 Task: Create new Company, with domain: 'yu.edu' and type: 'Vendor'. Add new contact for this company, with mail Id: 'Samir34Jones@yu.edu', First Name: Samir, Last name:  Jones, Job Title: 'Chief Marketing Officer', Phone Number: '(305) 555-6794'. Change life cycle stage to  Lead and lead status to  In Progress. Logged in from softage.4@softage.net
Action: Mouse moved to (89, 60)
Screenshot: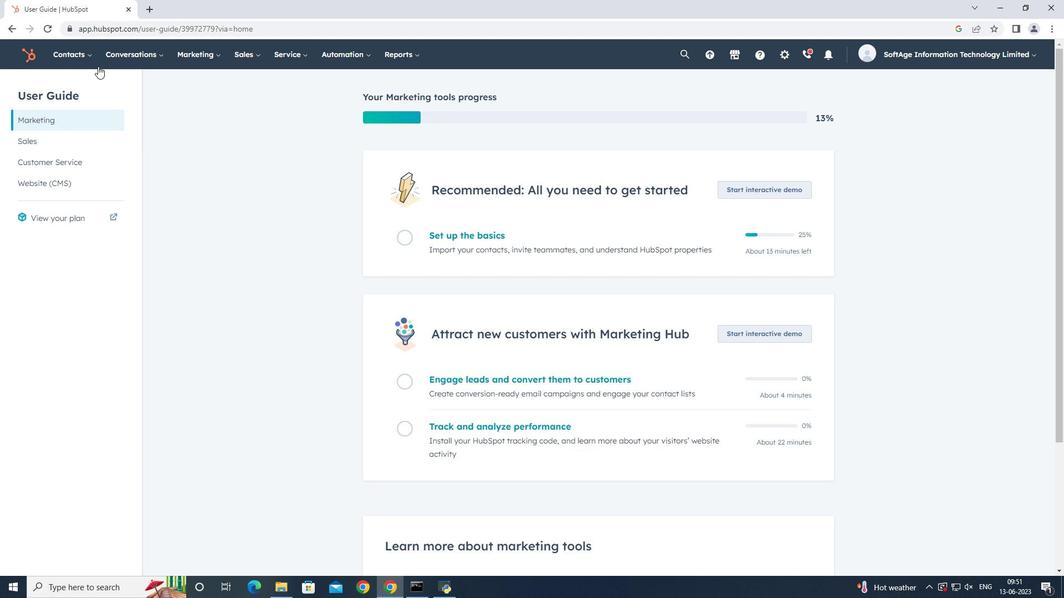 
Action: Mouse pressed left at (89, 60)
Screenshot: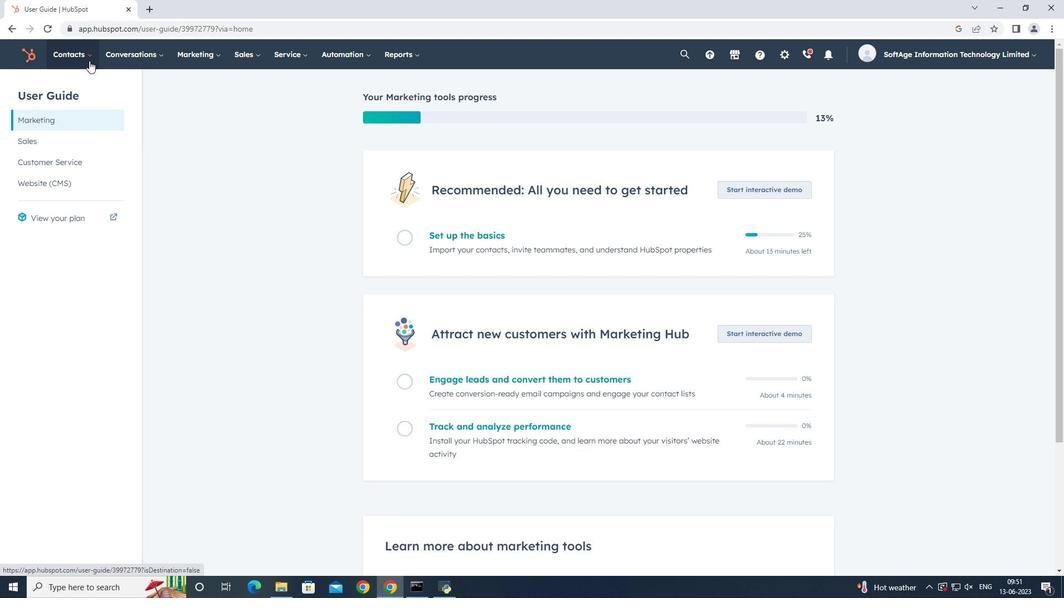 
Action: Mouse moved to (87, 100)
Screenshot: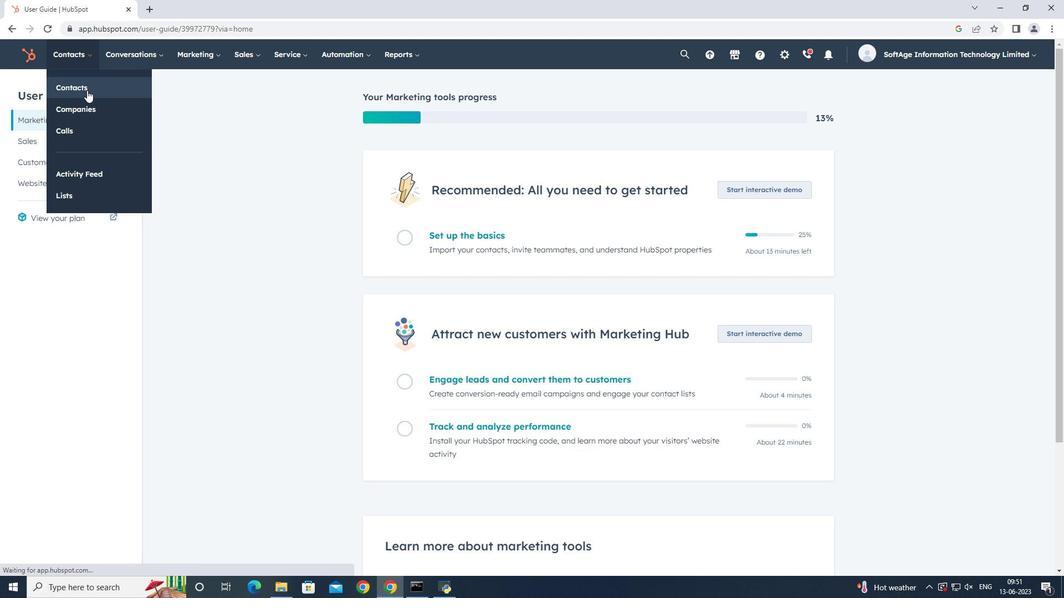 
Action: Mouse pressed left at (87, 100)
Screenshot: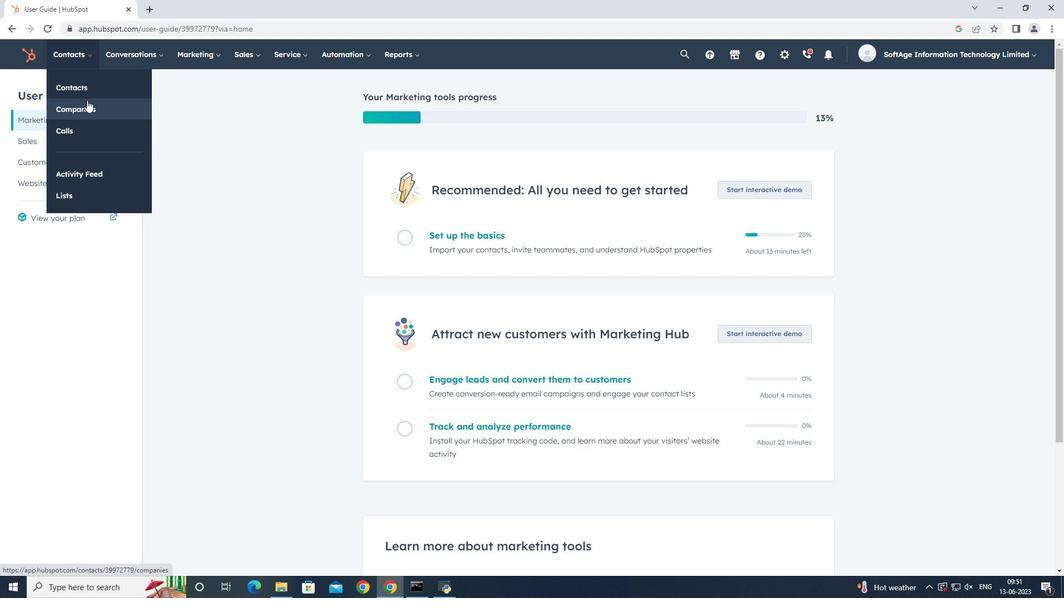 
Action: Mouse moved to (1021, 91)
Screenshot: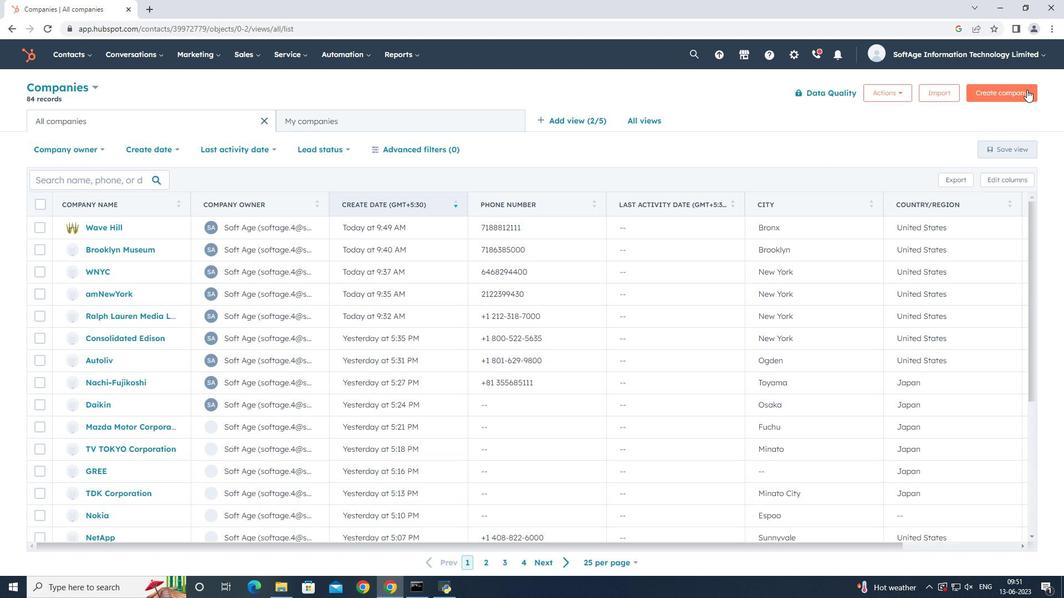 
Action: Mouse pressed left at (1021, 91)
Screenshot: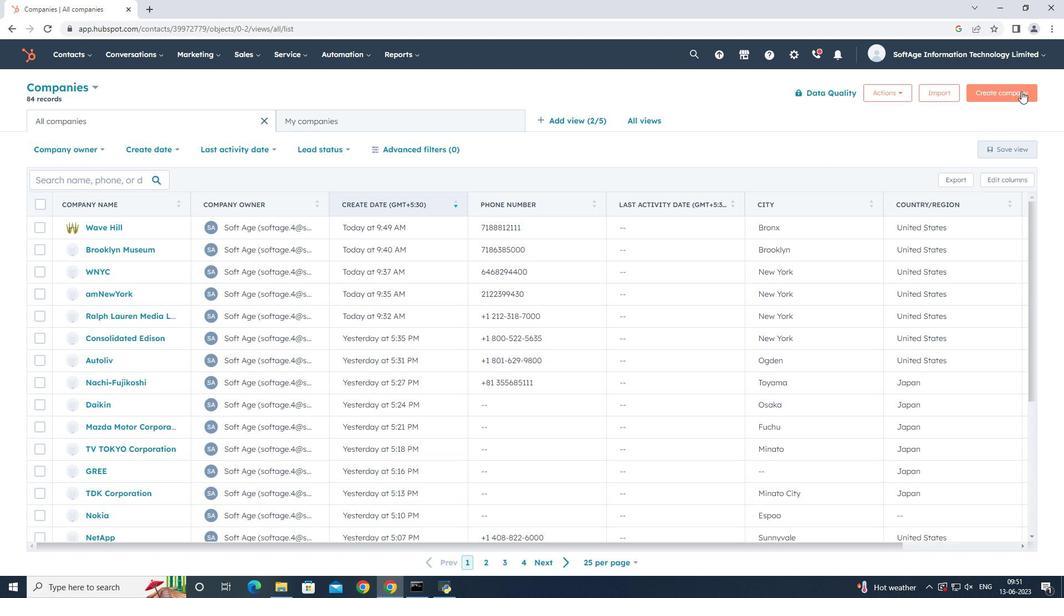 
Action: Mouse moved to (909, 141)
Screenshot: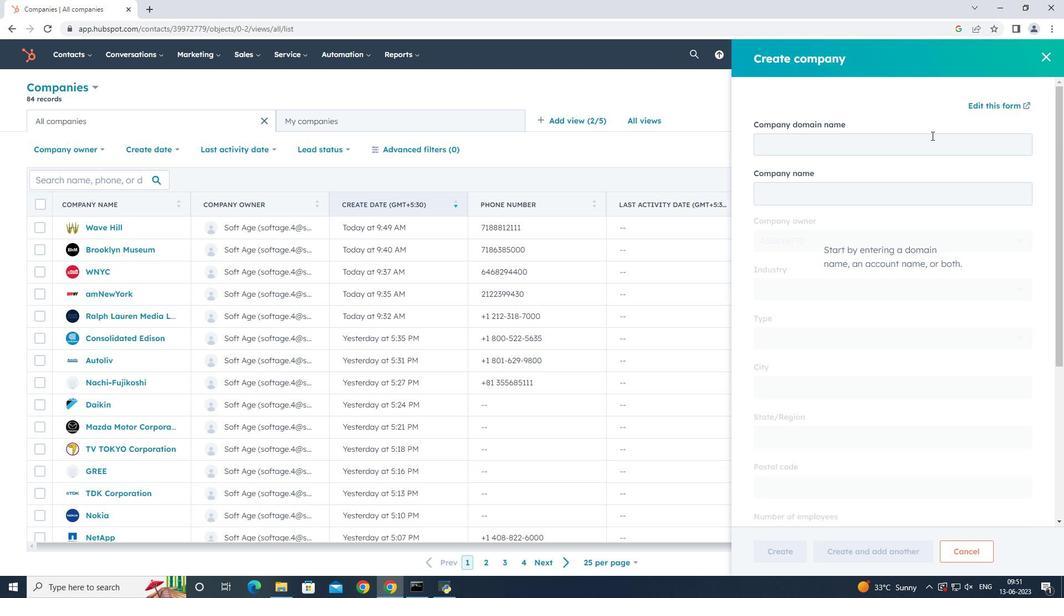 
Action: Mouse pressed left at (909, 141)
Screenshot: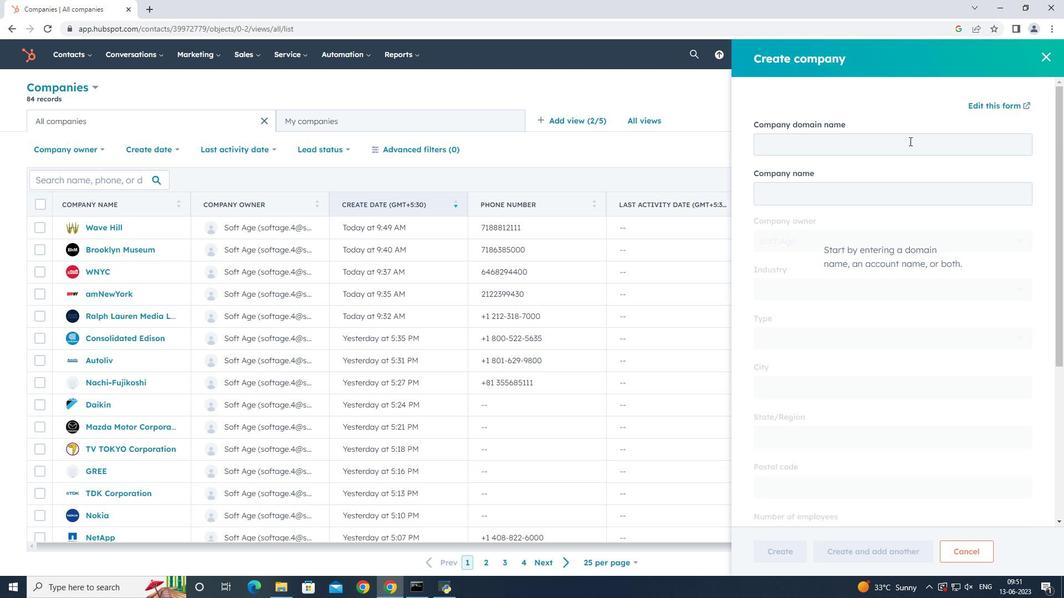 
Action: Key pressed yu.edu
Screenshot: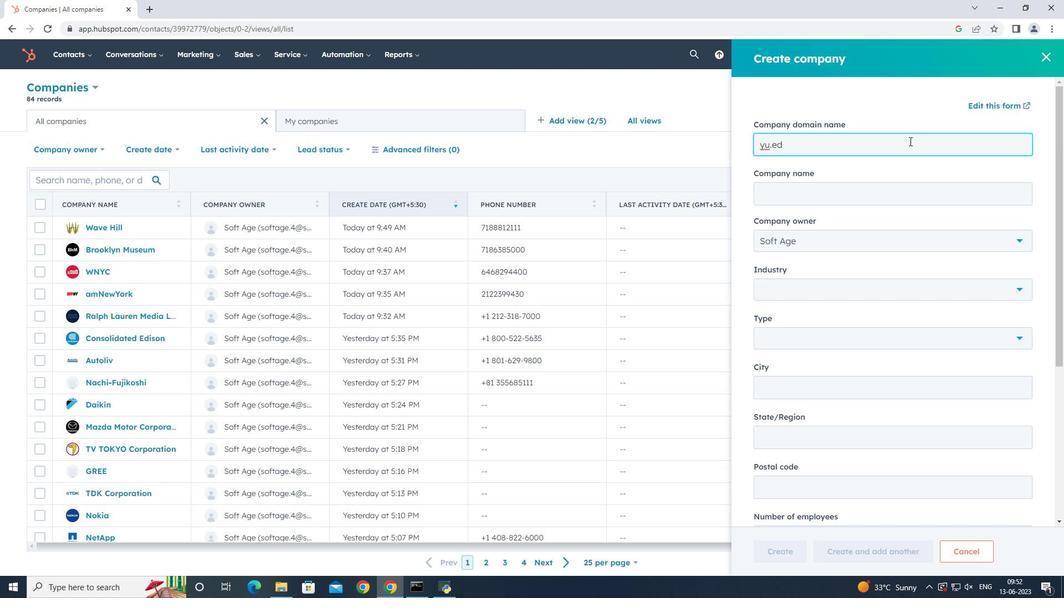 
Action: Mouse moved to (894, 333)
Screenshot: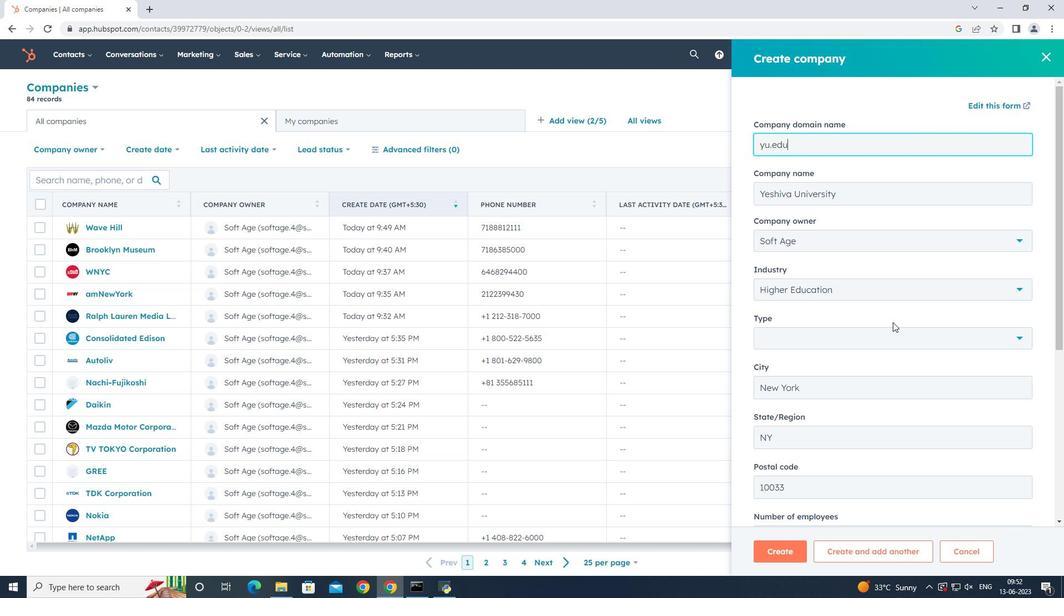 
Action: Mouse pressed left at (894, 333)
Screenshot: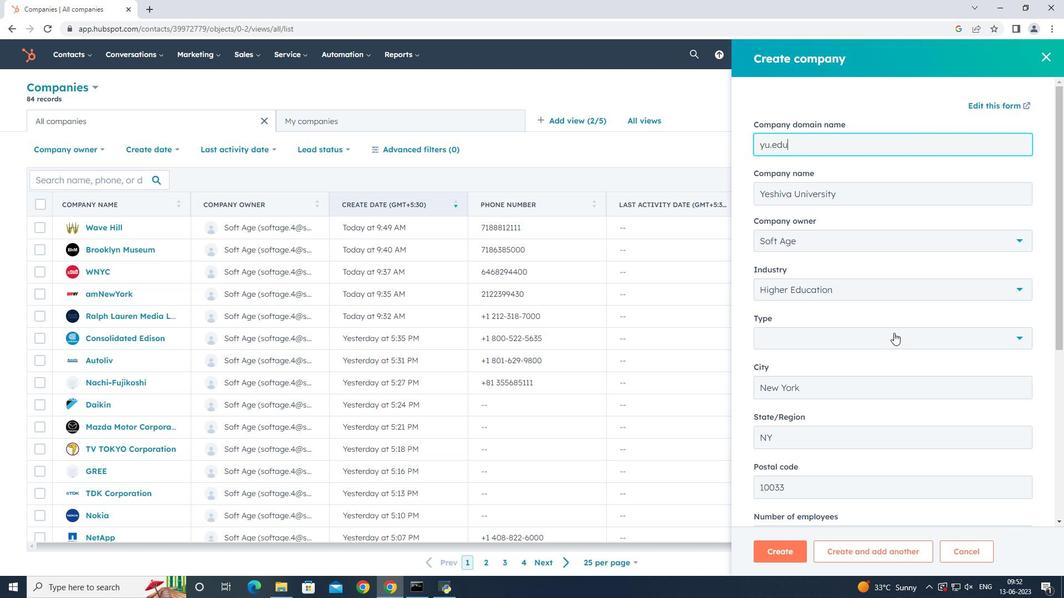 
Action: Mouse moved to (867, 447)
Screenshot: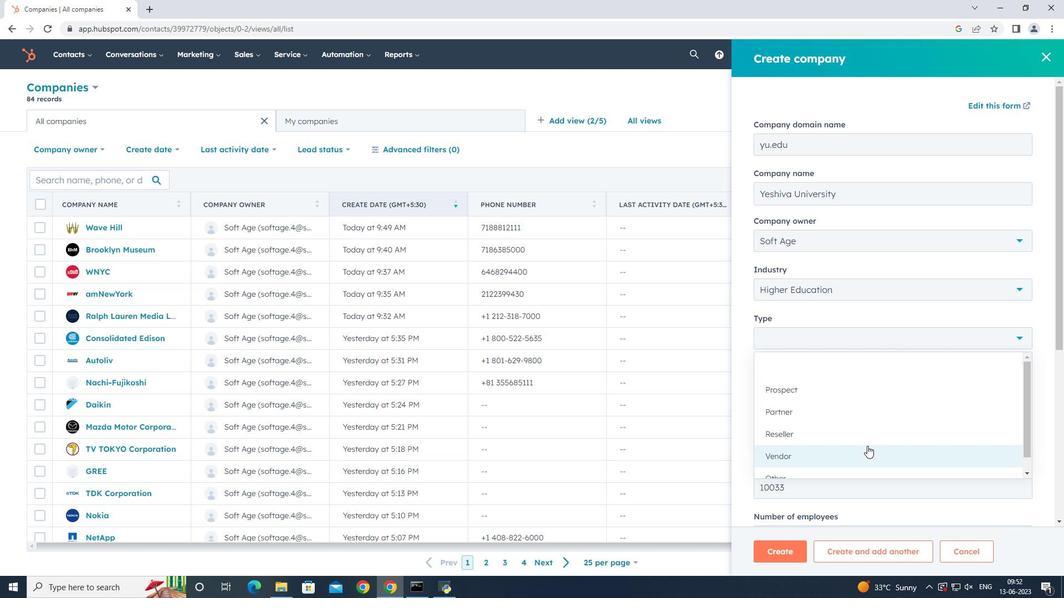 
Action: Mouse pressed left at (867, 447)
Screenshot: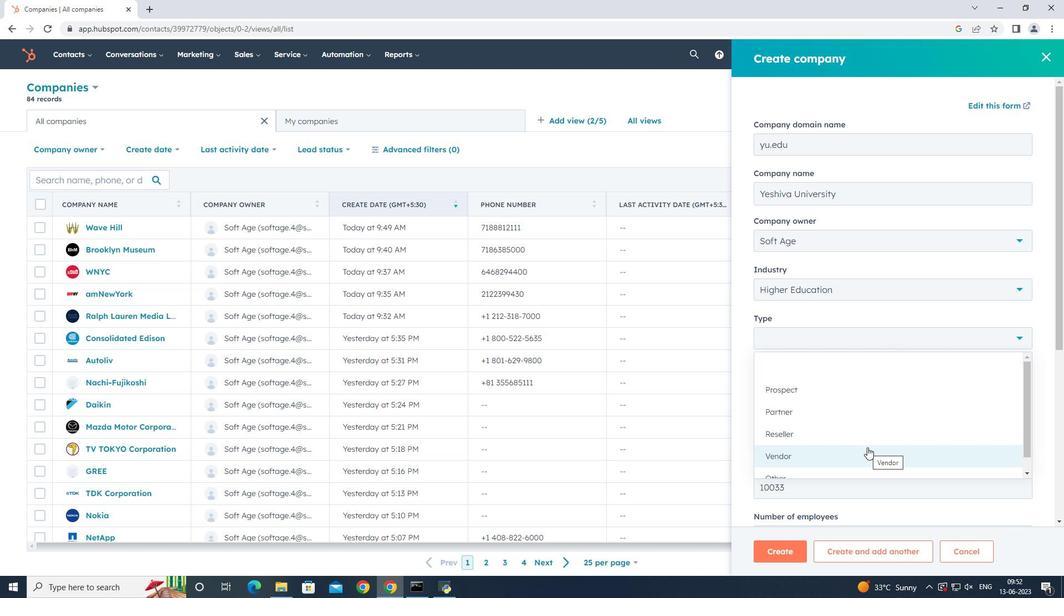 
Action: Mouse scrolled (867, 447) with delta (0, 0)
Screenshot: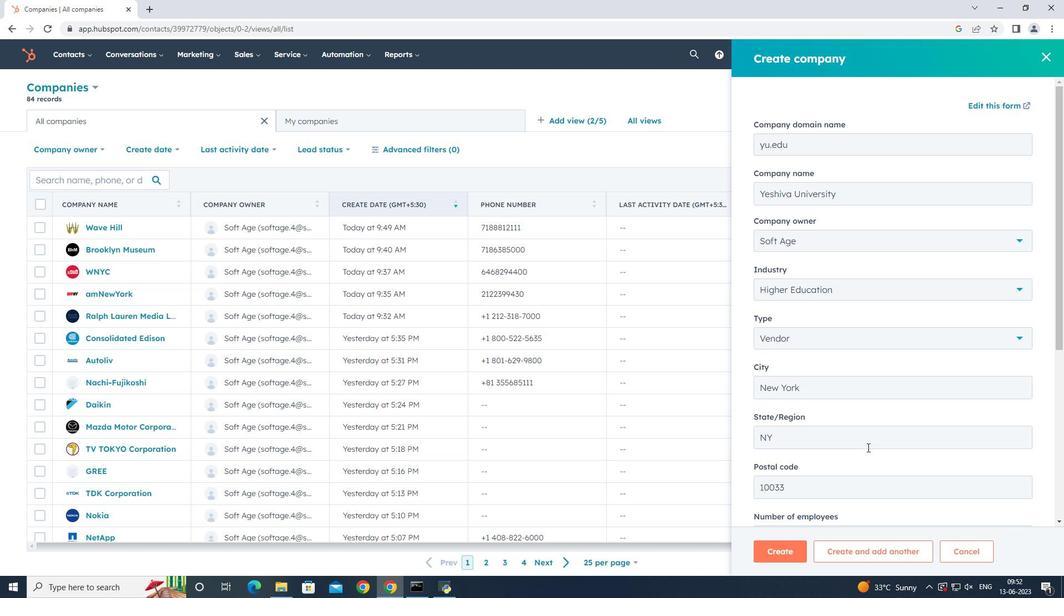 
Action: Mouse scrolled (867, 447) with delta (0, 0)
Screenshot: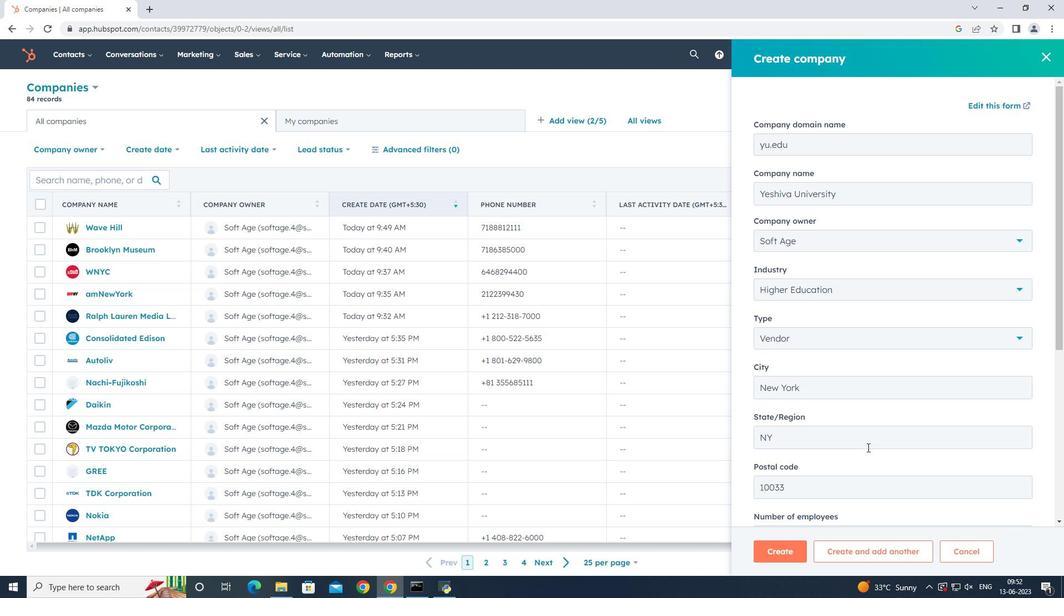 
Action: Mouse scrolled (867, 447) with delta (0, 0)
Screenshot: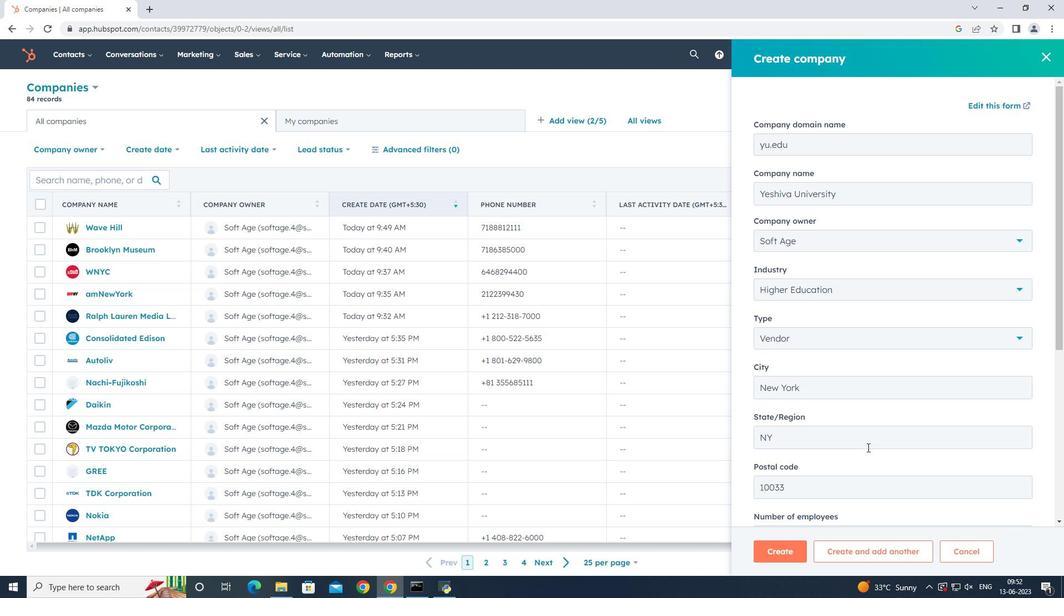 
Action: Mouse scrolled (867, 447) with delta (0, 0)
Screenshot: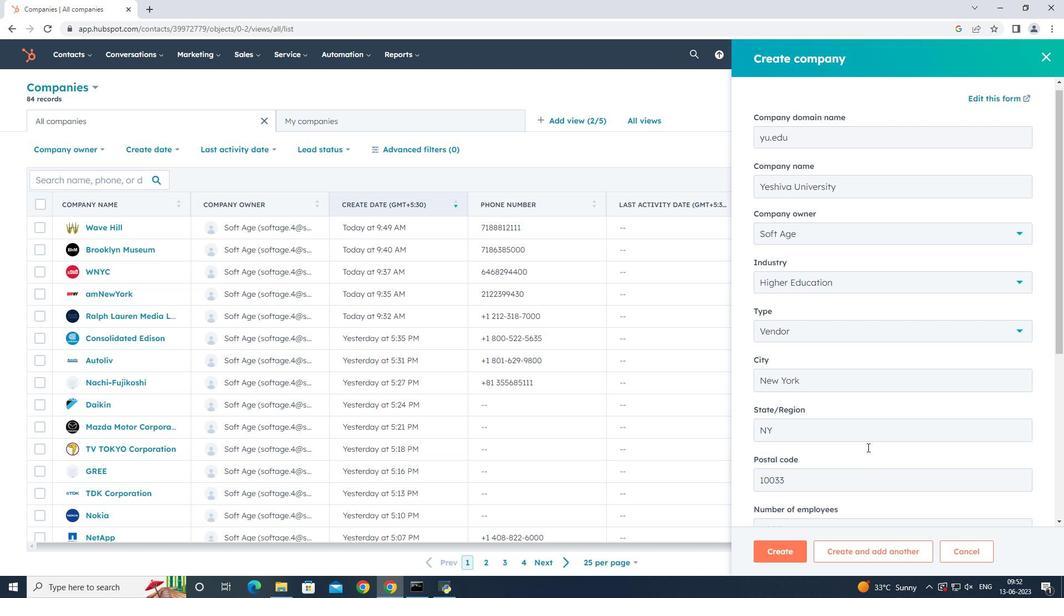 
Action: Mouse scrolled (867, 447) with delta (0, 0)
Screenshot: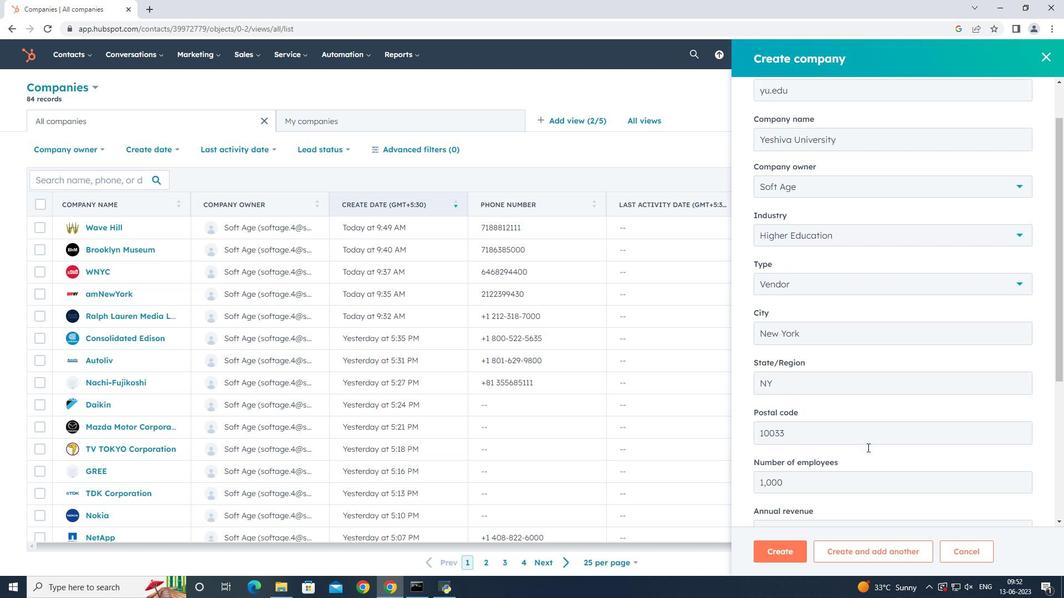 
Action: Mouse scrolled (867, 447) with delta (0, 0)
Screenshot: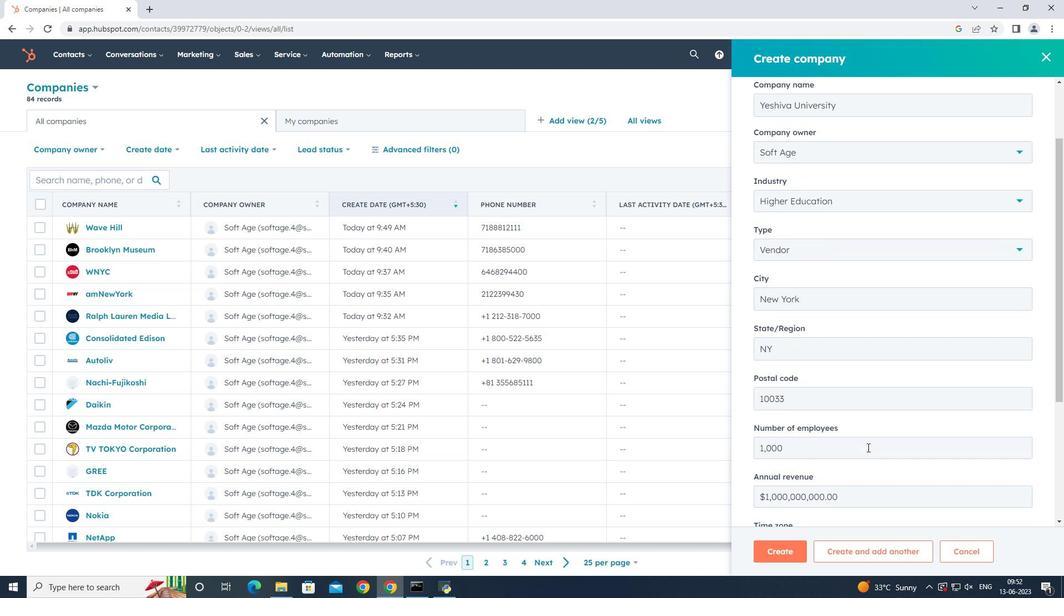 
Action: Mouse scrolled (867, 447) with delta (0, 0)
Screenshot: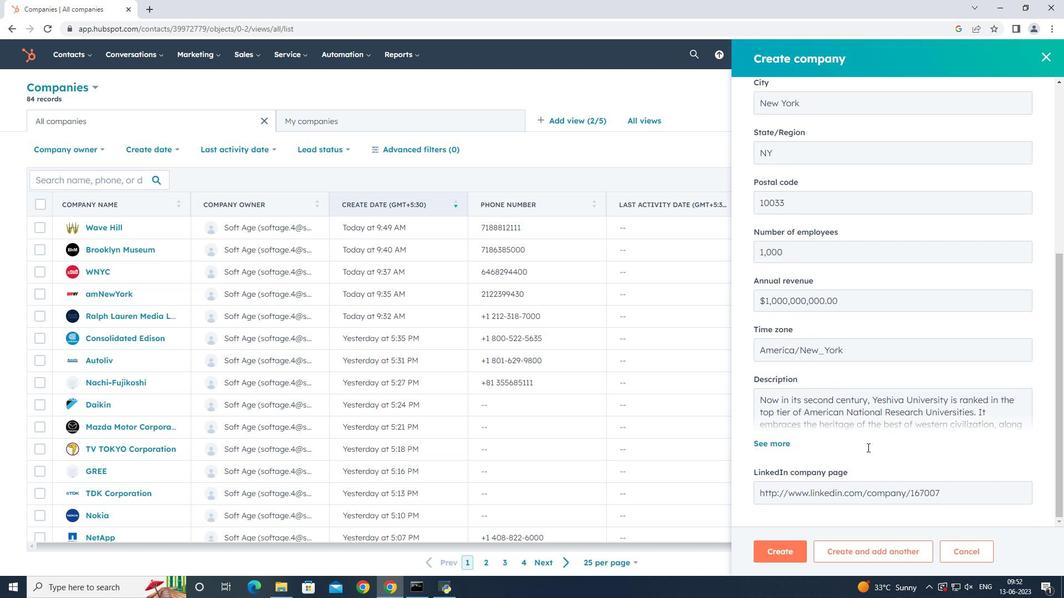 
Action: Mouse scrolled (867, 447) with delta (0, 0)
Screenshot: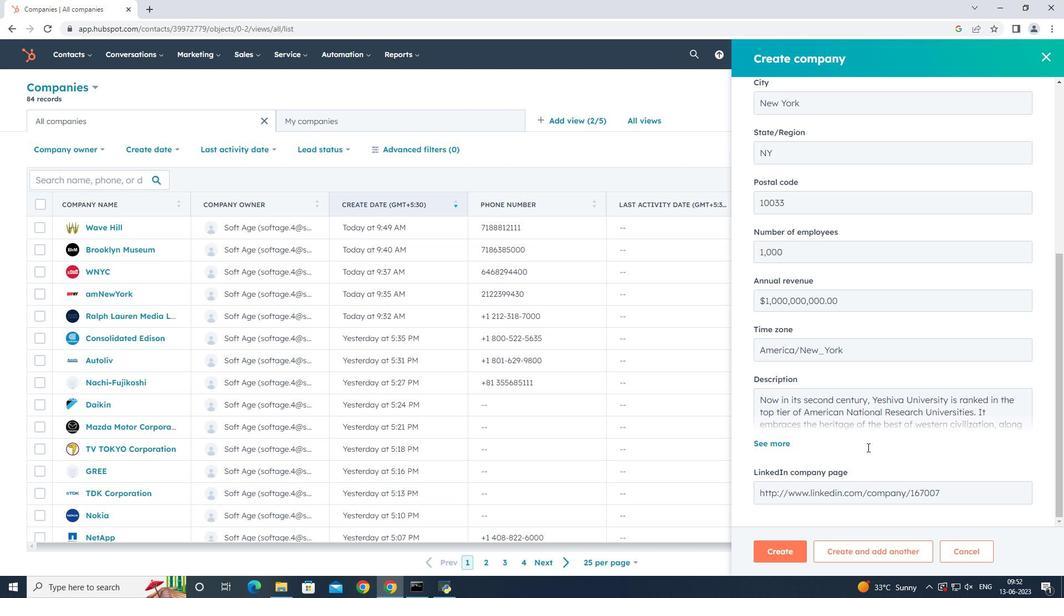 
Action: Mouse moved to (787, 548)
Screenshot: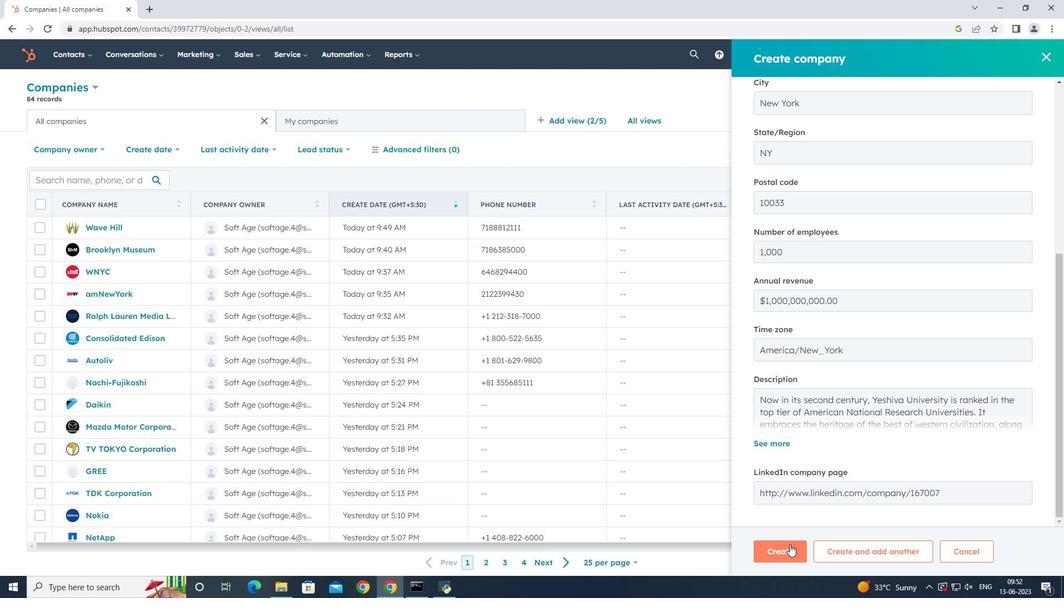 
Action: Mouse pressed left at (787, 548)
Screenshot: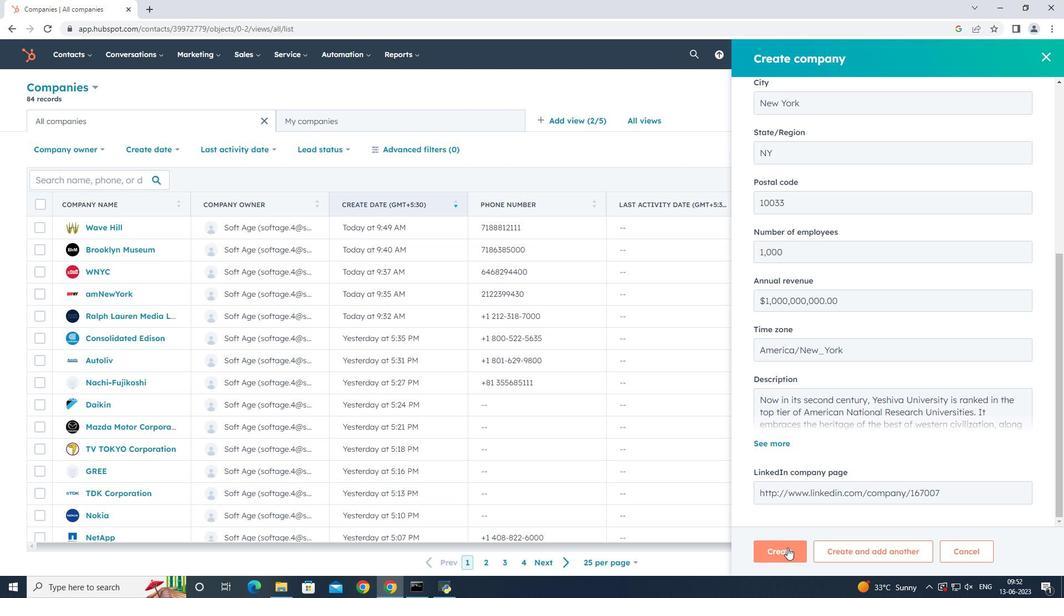 
Action: Mouse moved to (744, 356)
Screenshot: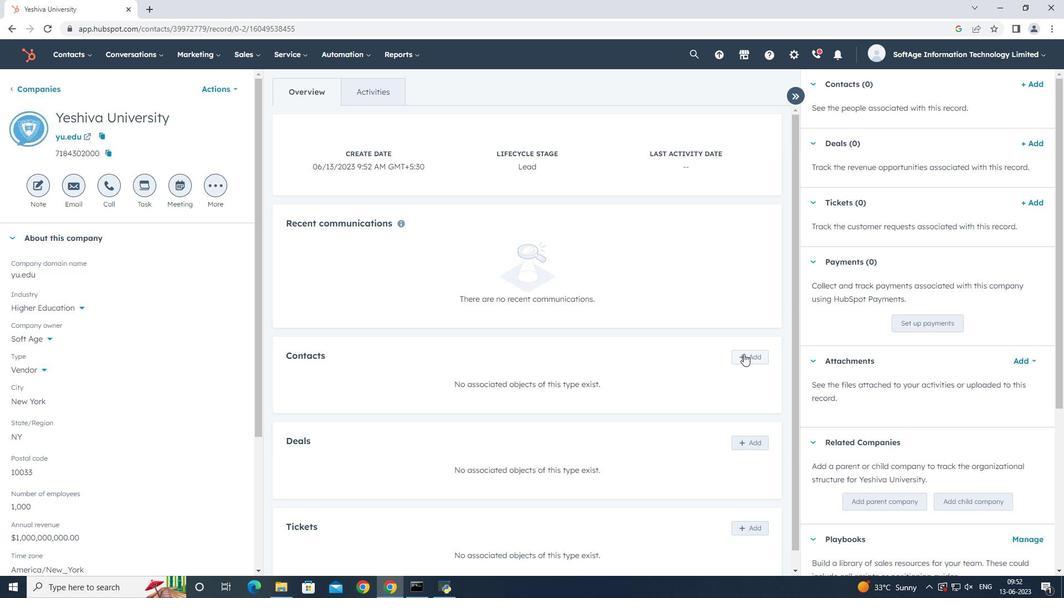
Action: Mouse pressed left at (744, 356)
Screenshot: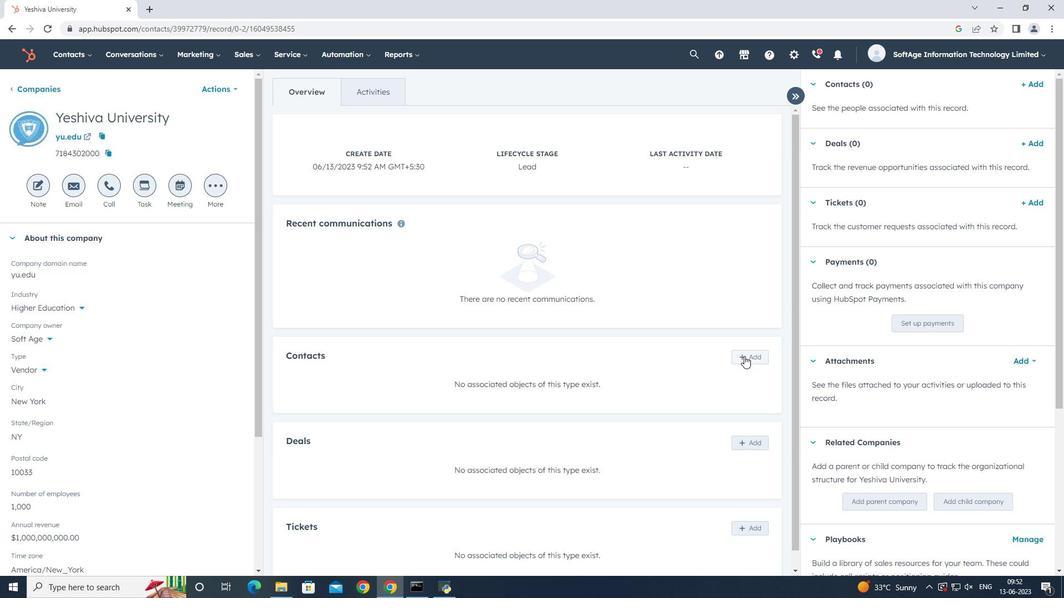 
Action: Mouse moved to (827, 118)
Screenshot: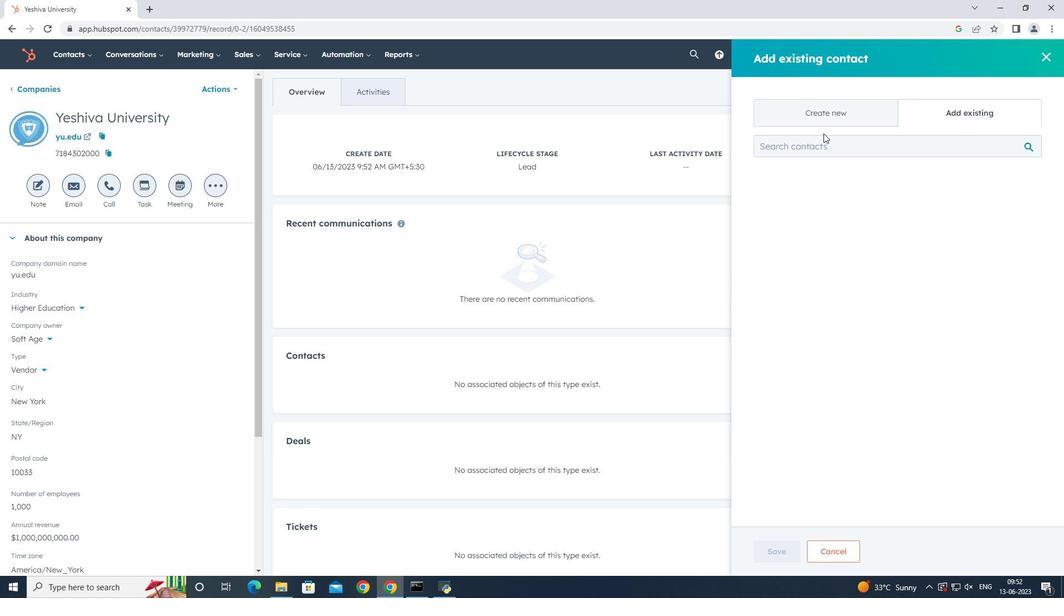 
Action: Mouse pressed left at (827, 118)
Screenshot: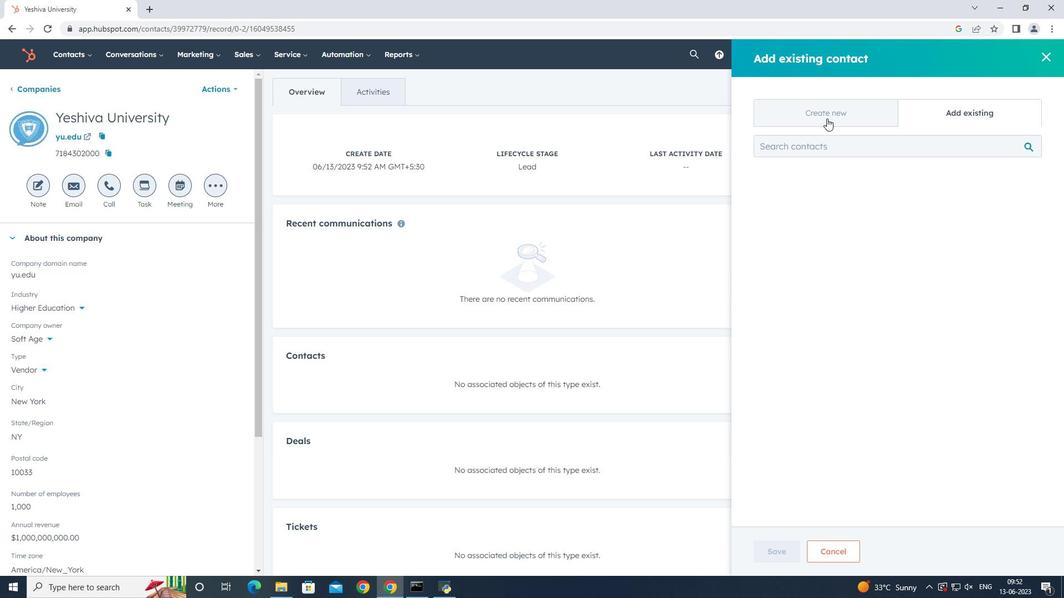 
Action: Mouse moved to (838, 174)
Screenshot: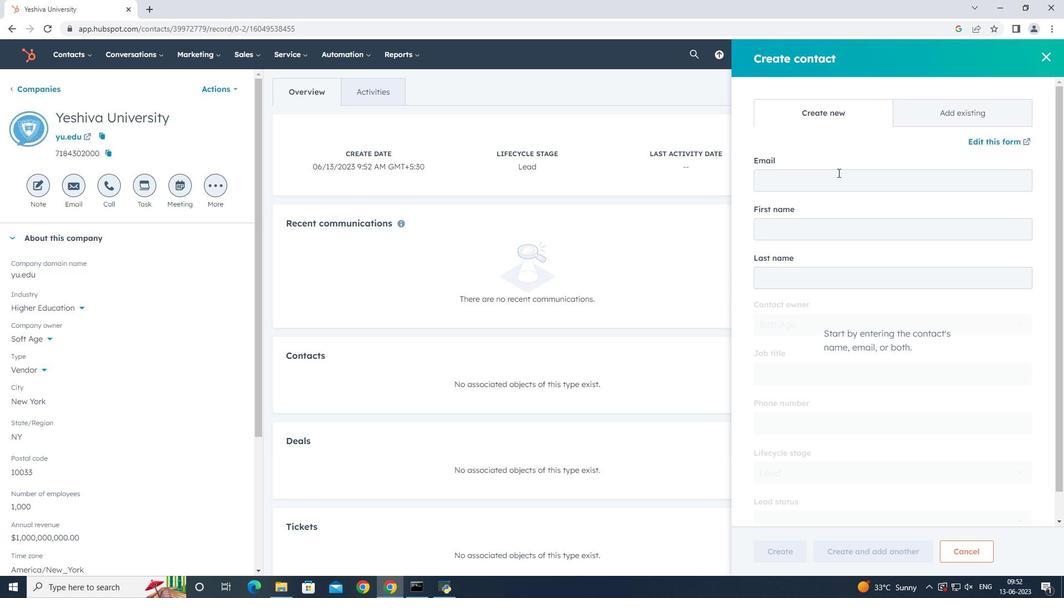 
Action: Mouse pressed left at (838, 174)
Screenshot: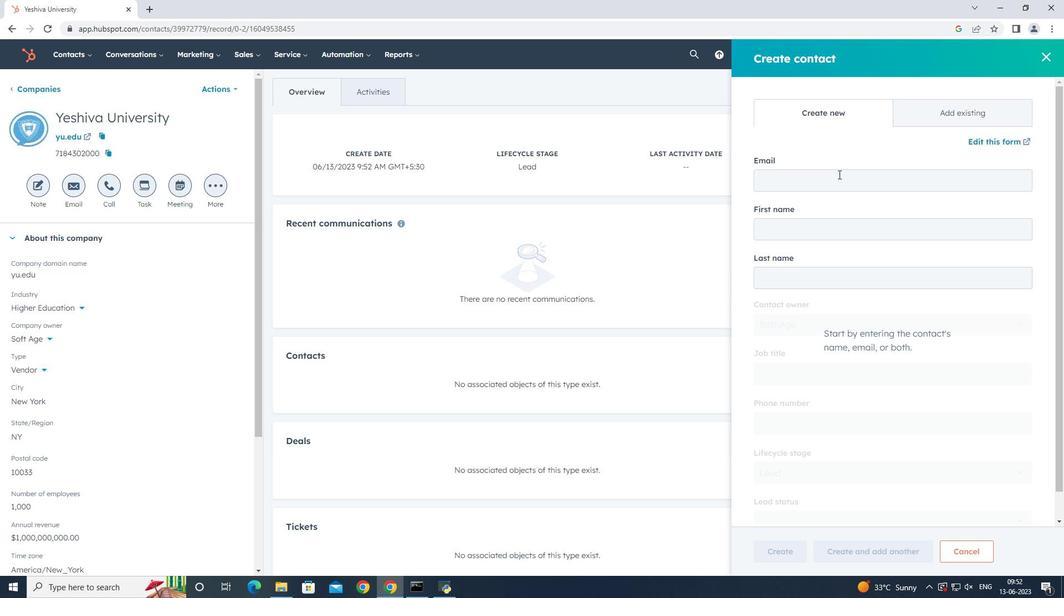 
Action: Key pressed <Key.shift>Samir34<Key.shift_r><Key.shift_r><Key.shift_r><Key.shift_r><Key.shift_r>Jones<Key.shift>@yu.edu
Screenshot: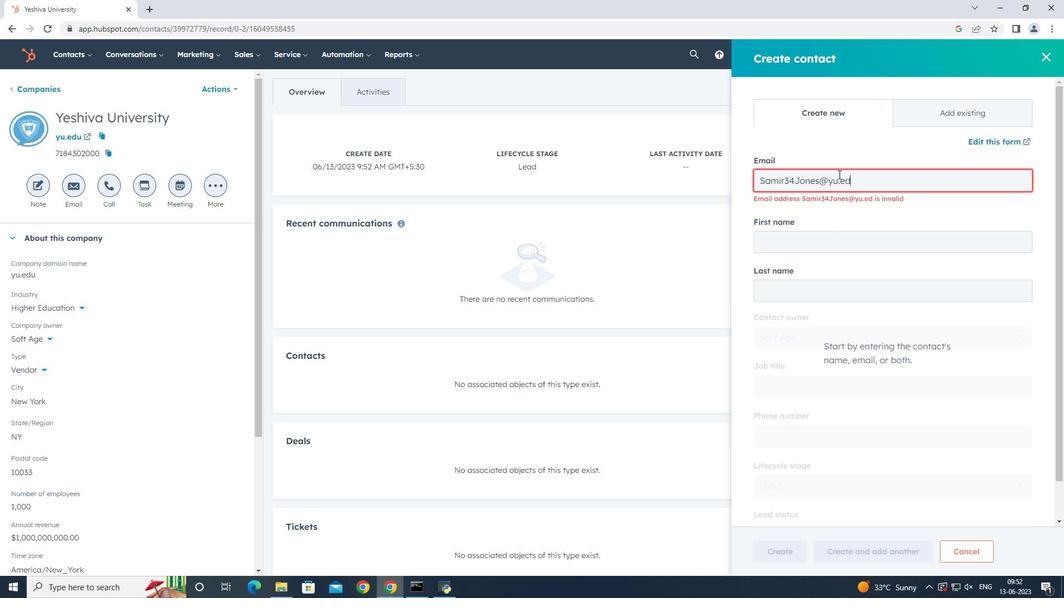 
Action: Mouse moved to (856, 227)
Screenshot: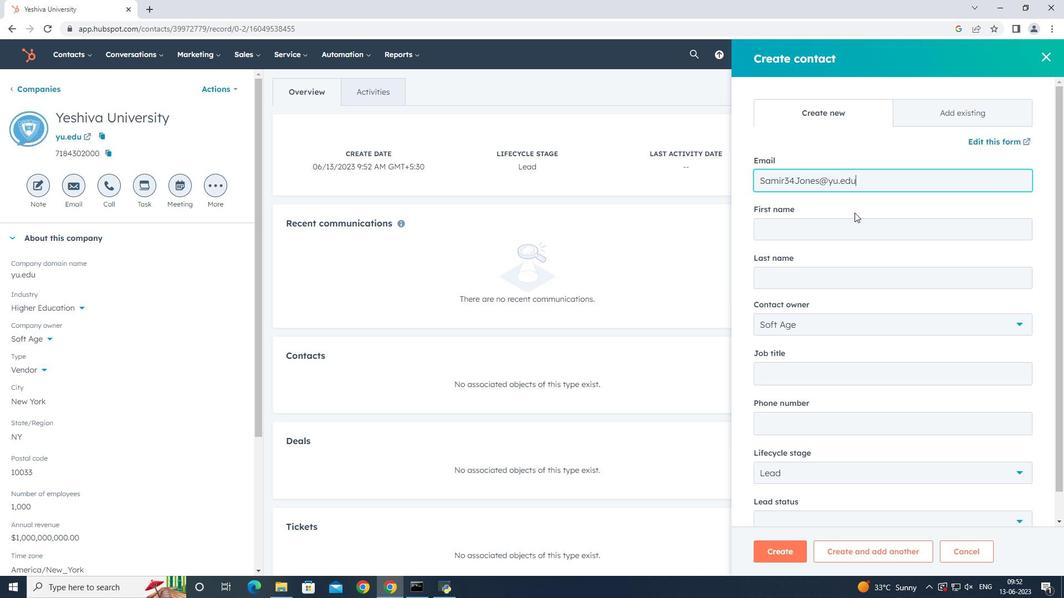 
Action: Mouse pressed left at (856, 227)
Screenshot: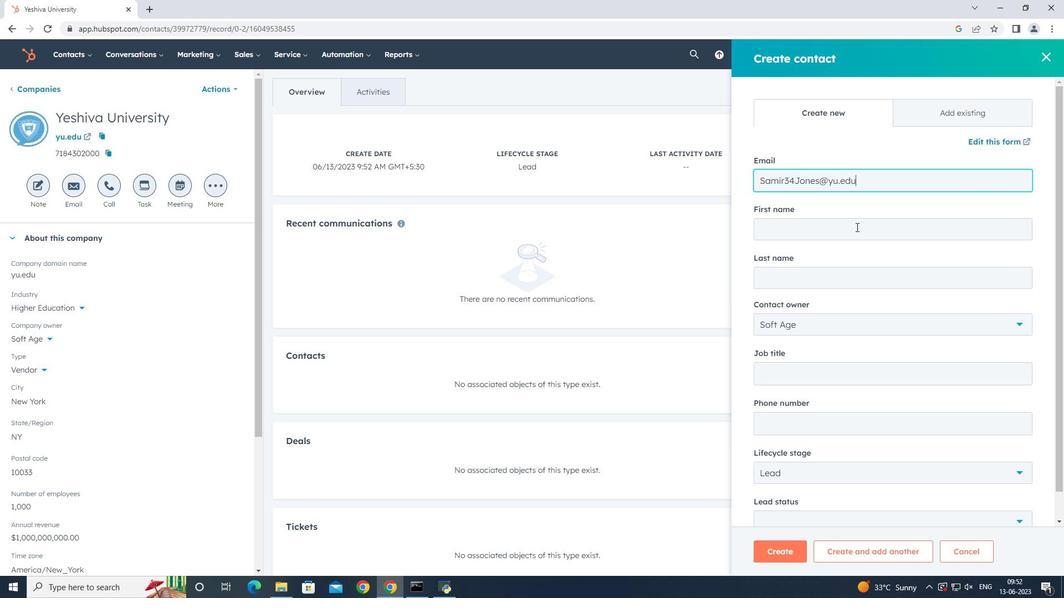 
Action: Key pressed <Key.shift><Key.shift><Key.shift><Key.shift><Key.shift><Key.shift><Key.shift><Key.shift><Key.shift><Key.shift><Key.shift><Key.shift><Key.shift><Key.shift><Key.shift><Key.shift><Key.shift><Key.shift><Key.shift><Key.shift><Key.shift><Key.shift><Key.shift><Key.shift><Key.shift><Key.shift><Key.shift><Key.shift><Key.shift><Key.shift><Key.shift><Key.shift><Key.shift><Key.shift><Key.shift><Key.shift><Key.shift><Key.shift><Key.shift><Key.shift><Key.shift><Key.shift><Key.shift><Key.shift><Key.shift>Samir<Key.tab><Key.shift_r><Key.shift_r><Key.shift_r><Key.shift_r><Key.shift_r><Key.shift_r><Key.shift_r><Key.shift_r><Key.shift_r><Key.shift_r><Key.shift_r><Key.shift_r><Key.shift_r><Key.shift_r><Key.shift_r><Key.shift_r><Key.shift_r><Key.shift_r><Key.shift_r><Key.shift_r><Key.shift_r><Key.shift_r><Key.shift_r><Key.shift_r><Key.shift_r><Key.shift_r><Key.shift_r><Key.shift_r><Key.shift_r><Key.shift_r><Key.shift_r><Key.shift_r><Key.shift_r><Key.shift_r><Key.shift_r><Key.shift_r><Key.shift_r><Key.shift_r><Key.shift_r><Key.shift_r><Key.shift_r><Key.shift_r><Key.shift_r><Key.shift_r><Key.shift_r><Key.shift_r><Key.shift_r><Key.shift_r><Key.shift_r><Key.shift_r><Key.shift_r><Key.shift_r><Key.shift_r><Key.shift_r><Key.shift_r><Key.shift_r><Key.shift_r><Key.shift_r><Key.shift_r><Key.shift_r><Key.shift_r><Key.shift_r><Key.shift_r><Key.shift_r><Key.shift_r><Key.shift_r><Key.shift_r><Key.shift_r><Key.shift_r><Key.shift_r><Key.shift_r>Jones
Screenshot: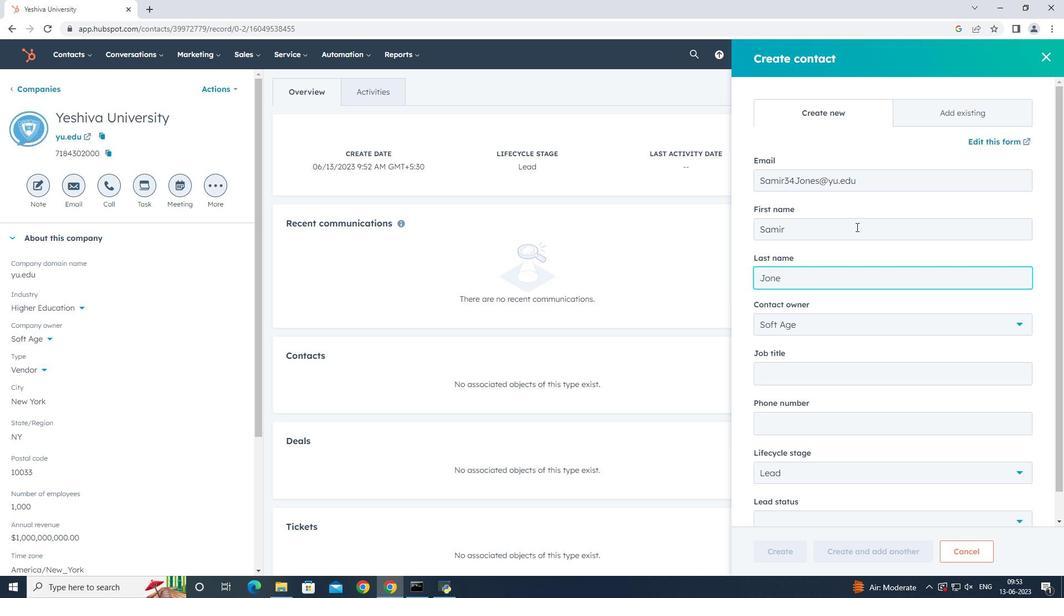 
Action: Mouse moved to (847, 373)
Screenshot: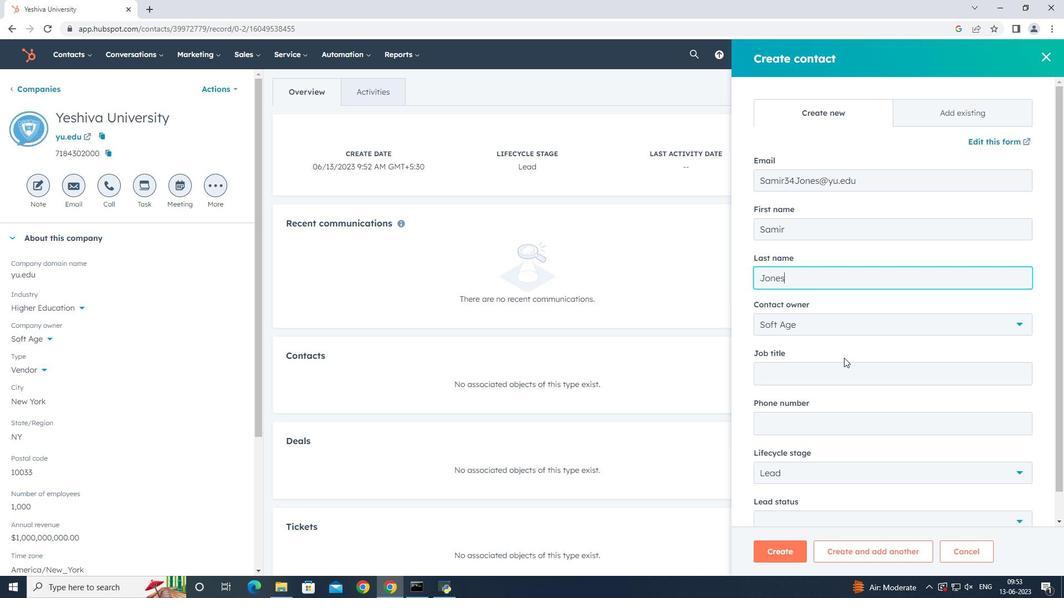 
Action: Mouse pressed left at (847, 373)
Screenshot: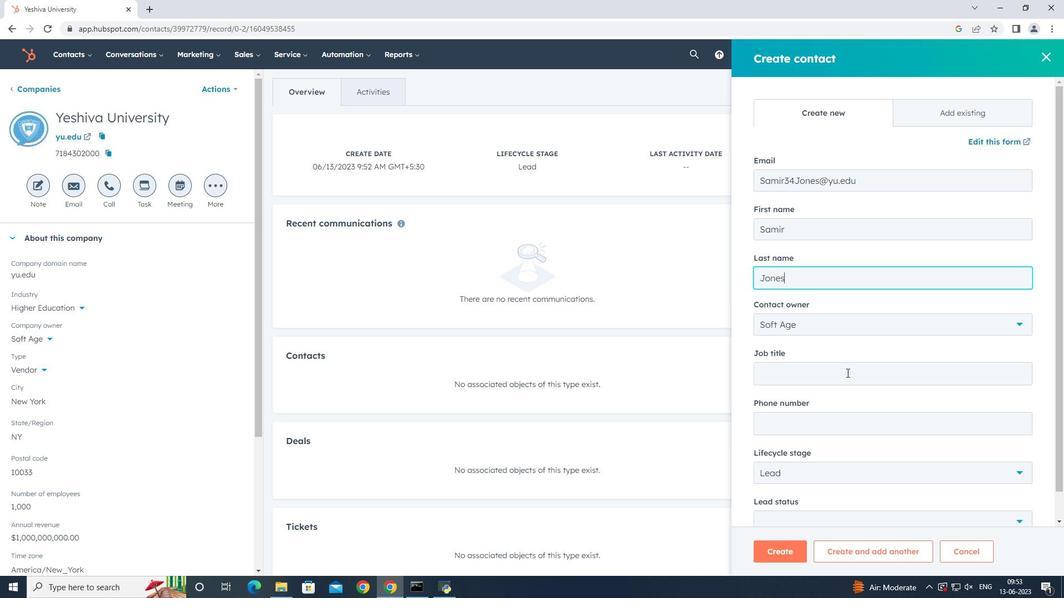 
Action: Key pressed <Key.shift><Key.shift><Key.shift><Key.shift><Key.shift><Key.shift><Key.shift><Key.shift><Key.shift><Key.shift>Chief<Key.space><Key.shift_r><Key.shift_r><Key.shift_r><Key.shift_r><Key.shift_r><Key.shift_r><Key.shift_r><Key.shift_r><Key.shift_r><Key.shift_r><Key.shift_r><Key.shift_r><Key.shift_r><Key.shift_r><Key.shift_r>Marketing<Key.space><Key.shift_r><Key.shift_r><Key.shift_r><Key.shift_r>Officer
Screenshot: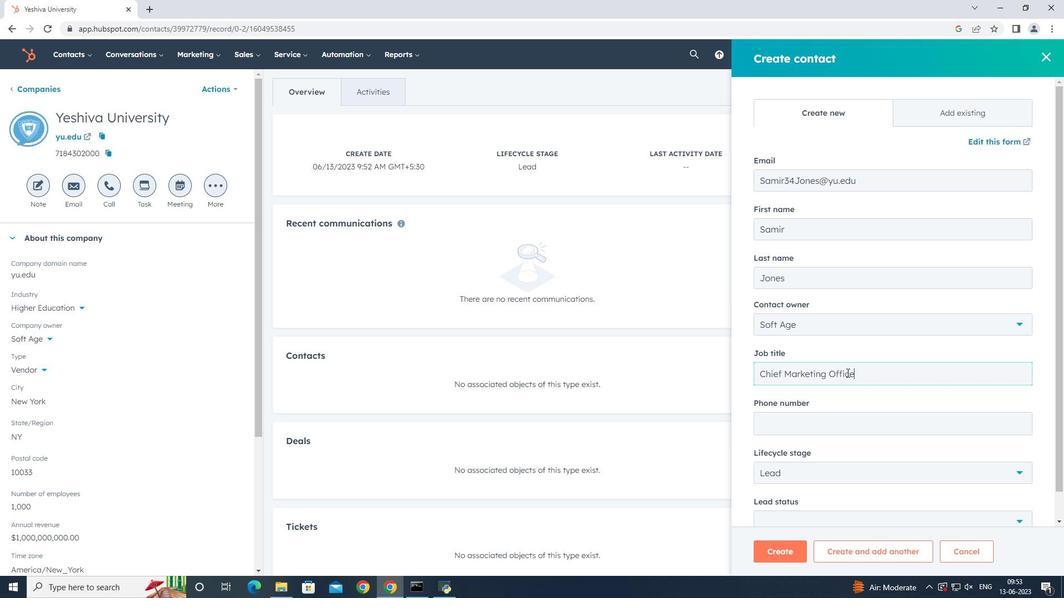 
Action: Mouse moved to (850, 420)
Screenshot: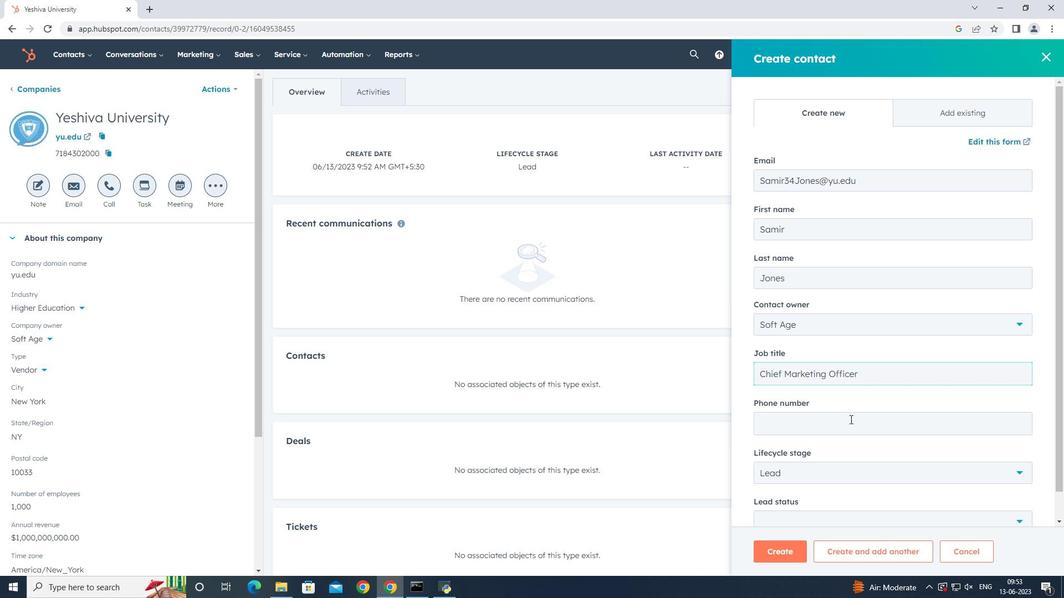 
Action: Mouse pressed left at (850, 420)
Screenshot: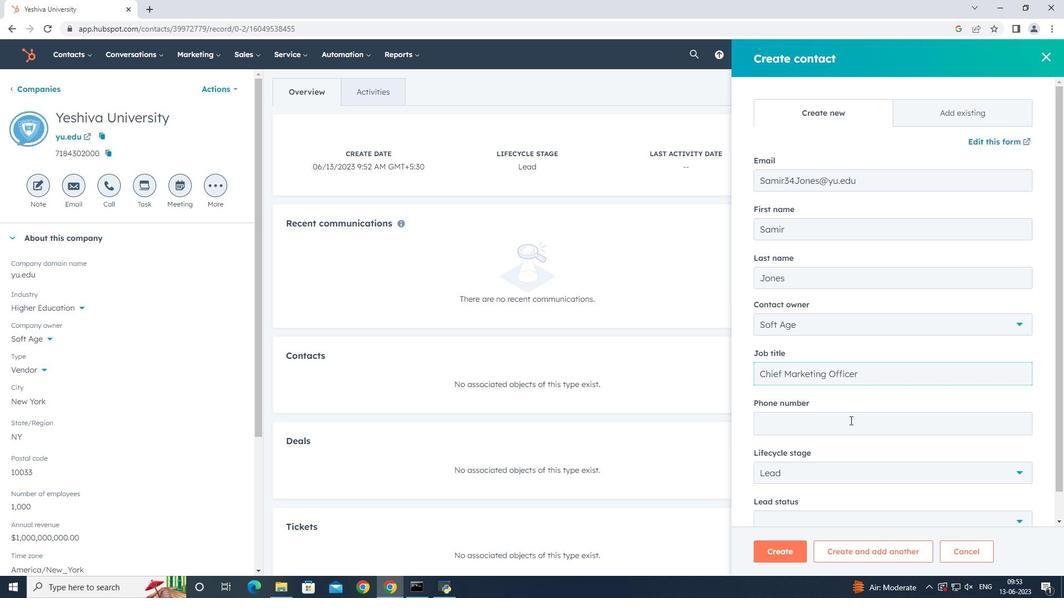 
Action: Mouse moved to (857, 422)
Screenshot: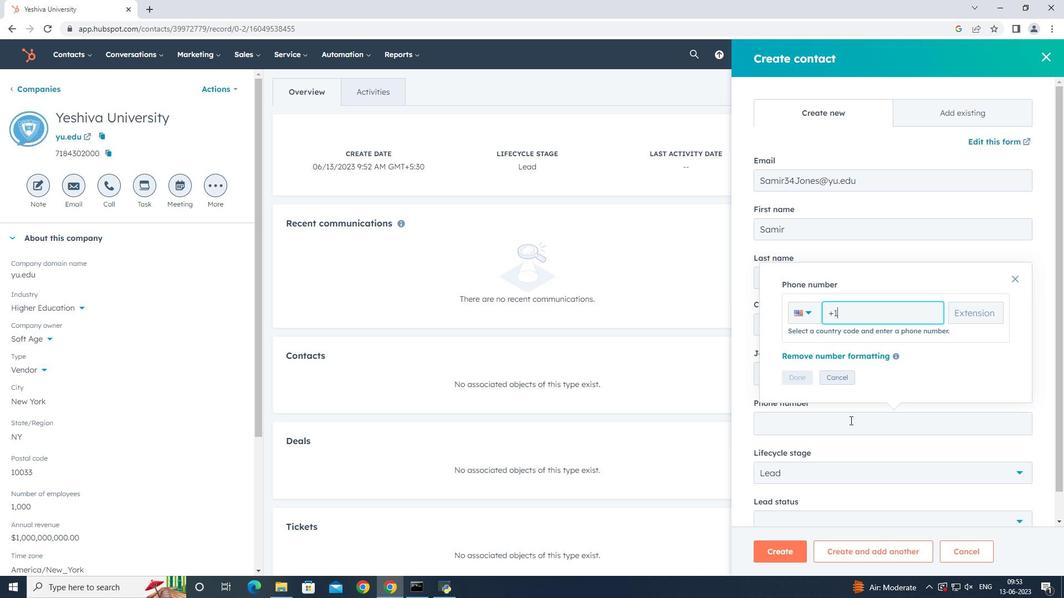 
Action: Key pressed 3055556794
Screenshot: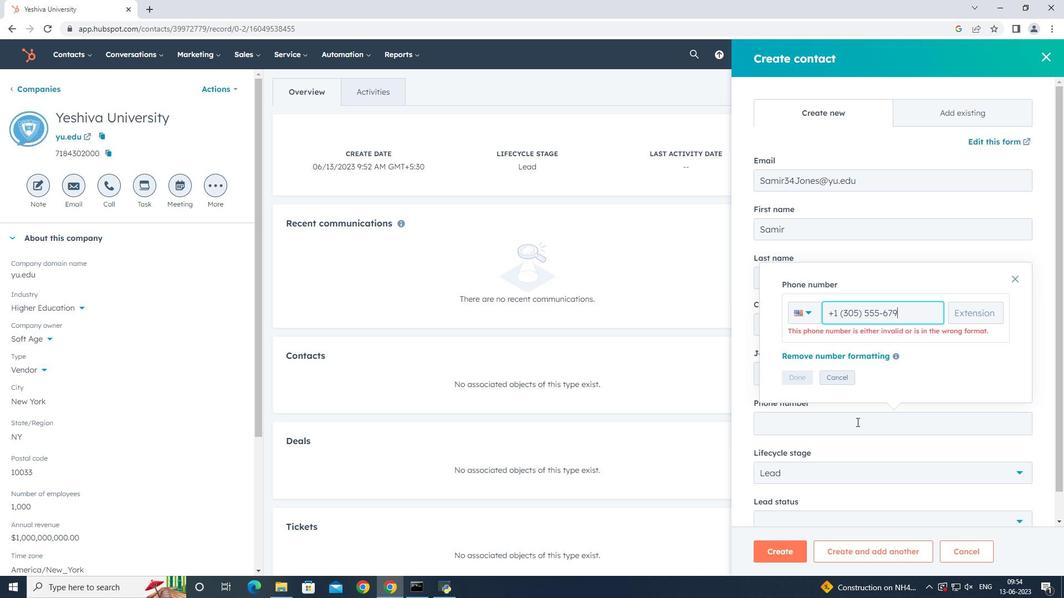 
Action: Mouse moved to (800, 379)
Screenshot: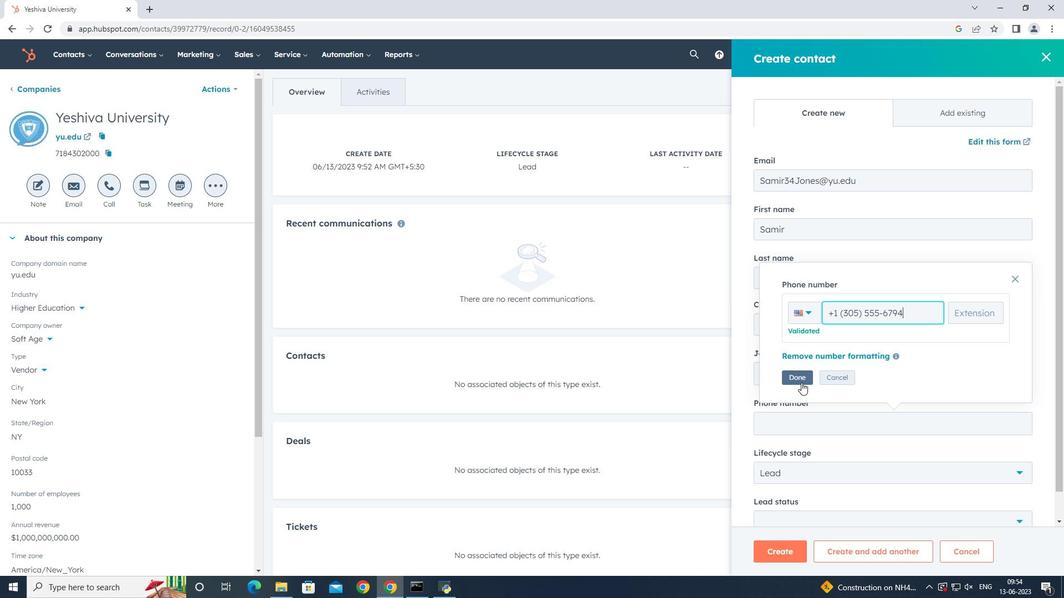 
Action: Mouse pressed left at (800, 379)
Screenshot: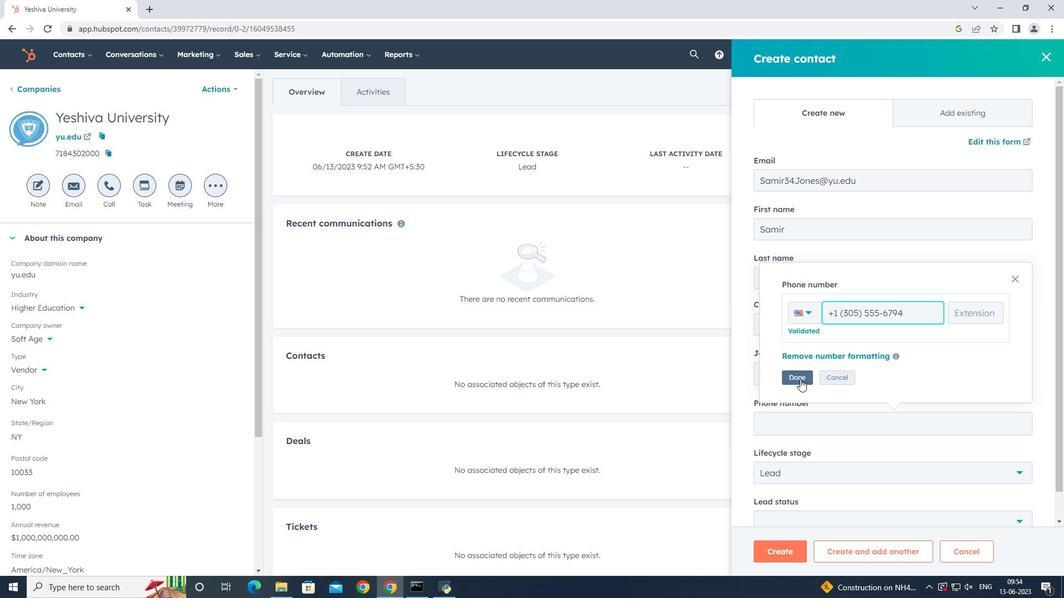 
Action: Mouse moved to (827, 482)
Screenshot: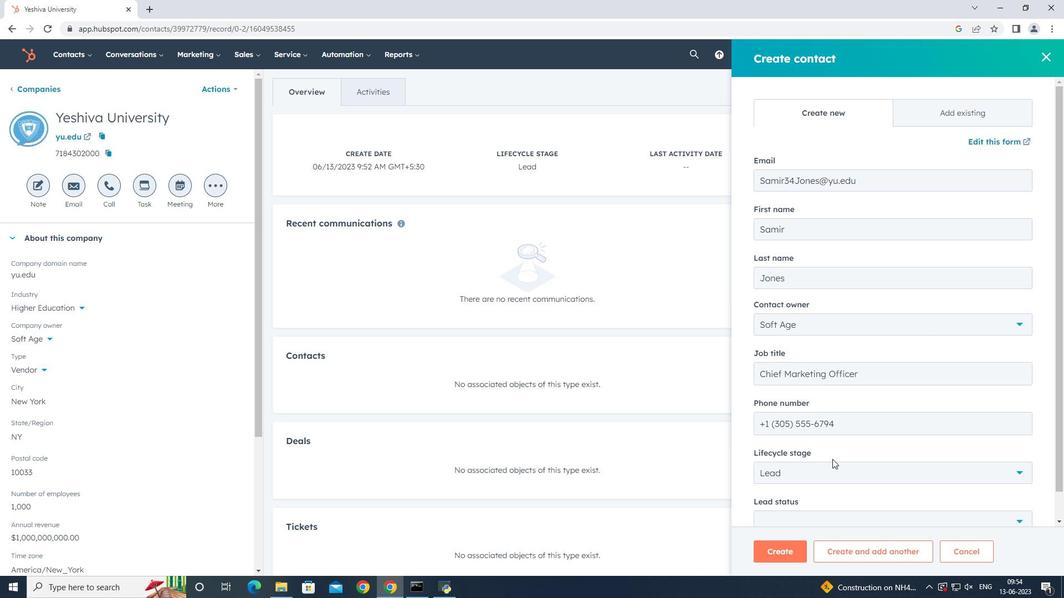 
Action: Mouse scrolled (827, 482) with delta (0, 0)
Screenshot: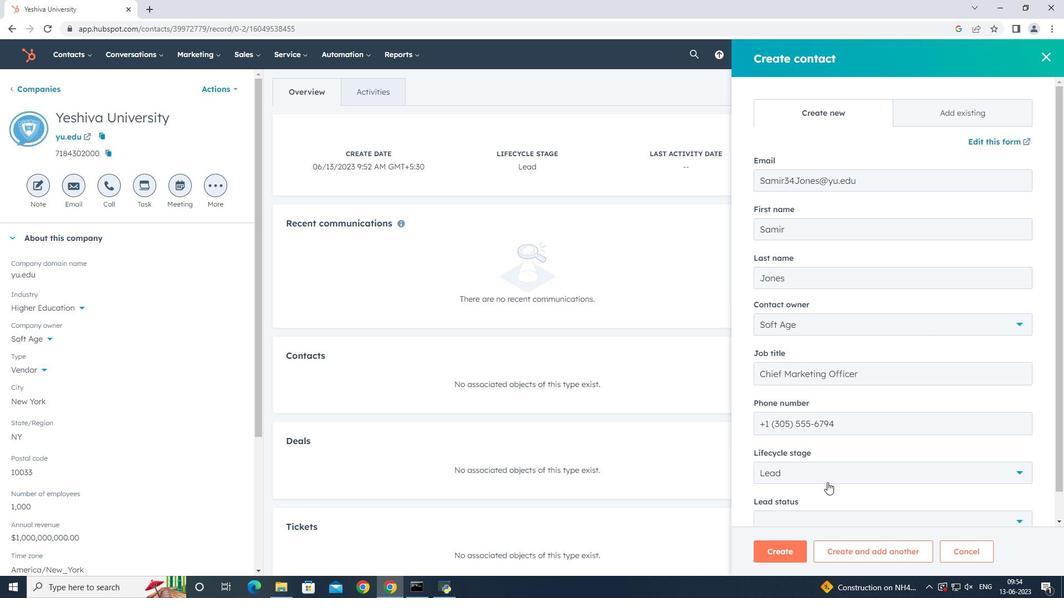 
Action: Mouse scrolled (827, 482) with delta (0, 0)
Screenshot: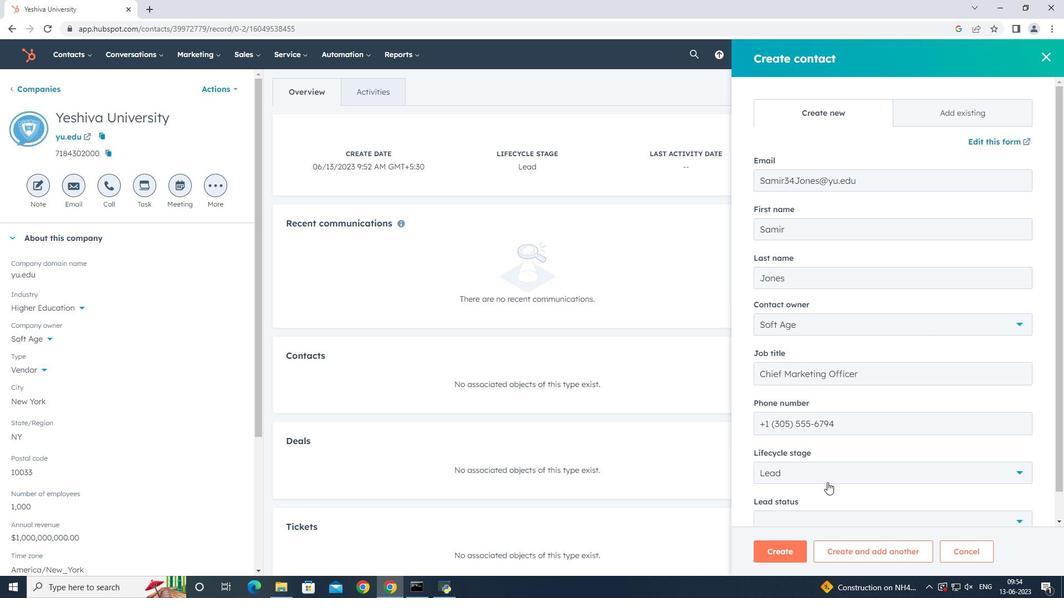 
Action: Mouse scrolled (827, 482) with delta (0, 0)
Screenshot: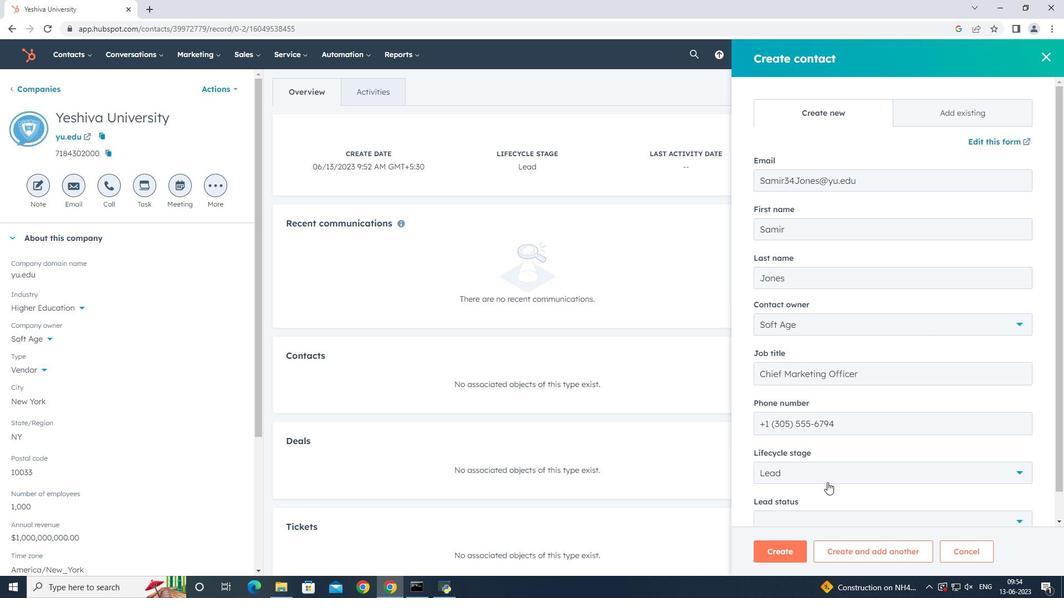 
Action: Mouse moved to (861, 440)
Screenshot: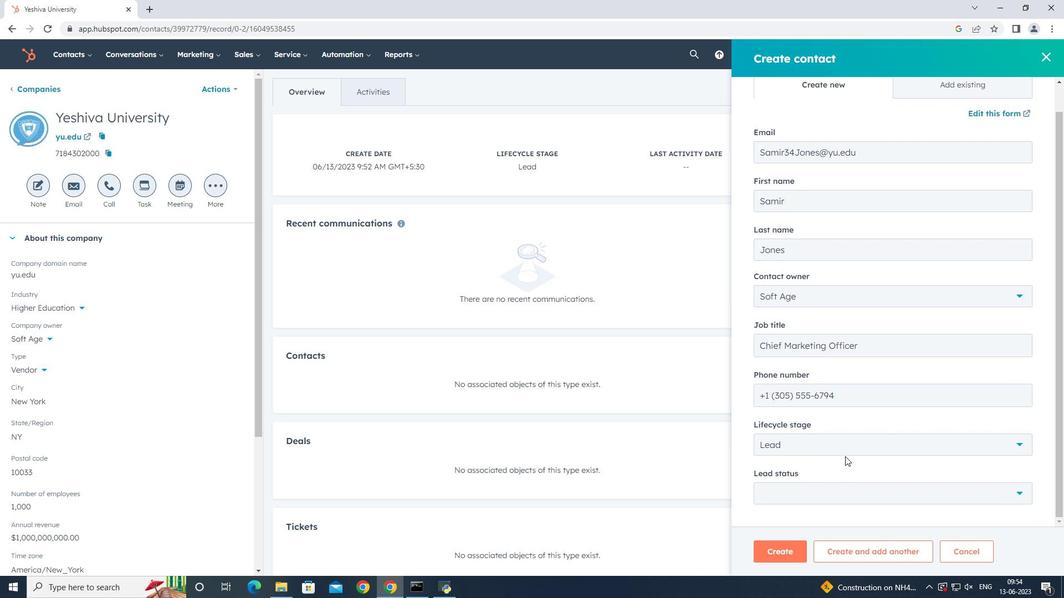 
Action: Mouse pressed left at (861, 440)
Screenshot: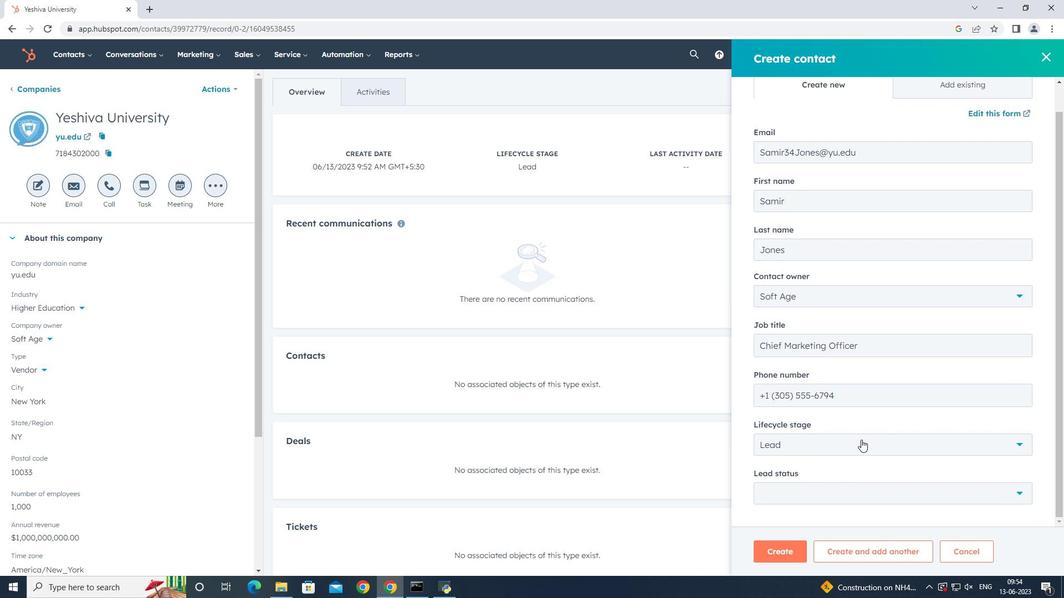 
Action: Mouse moved to (850, 341)
Screenshot: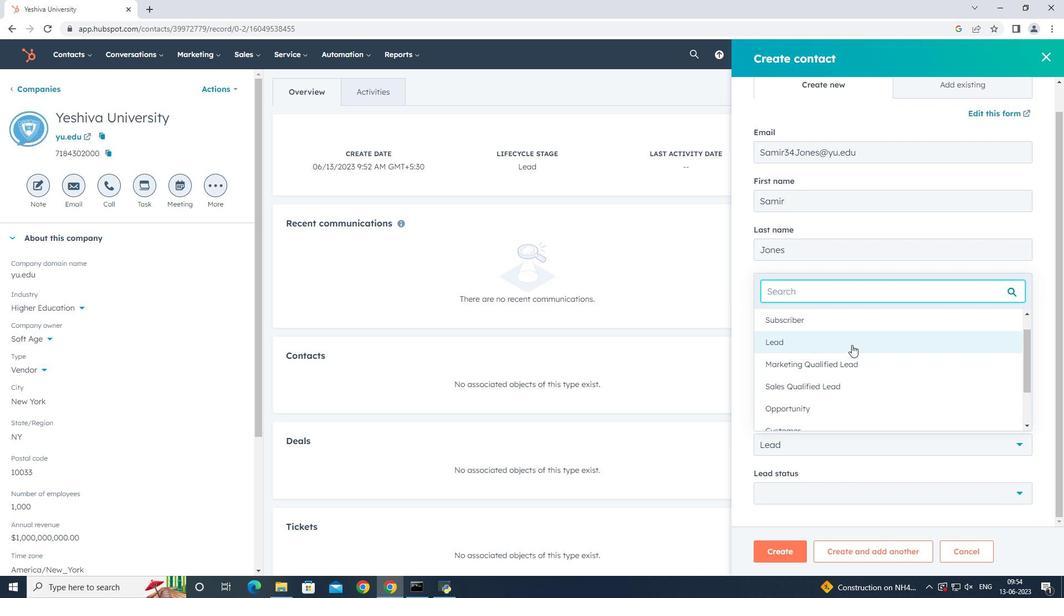 
Action: Mouse pressed left at (850, 341)
Screenshot: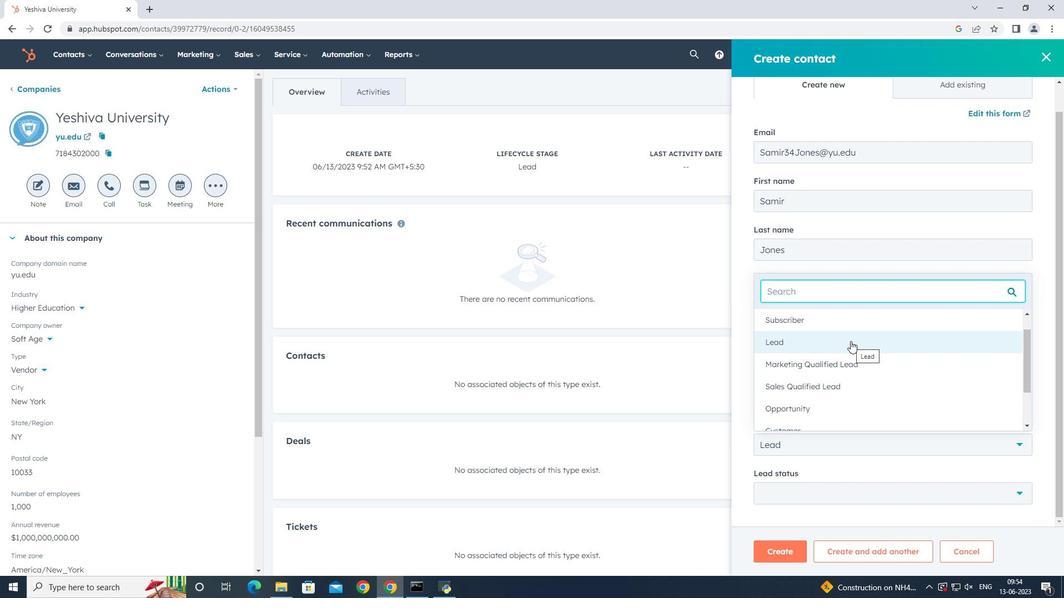 
Action: Mouse moved to (841, 496)
Screenshot: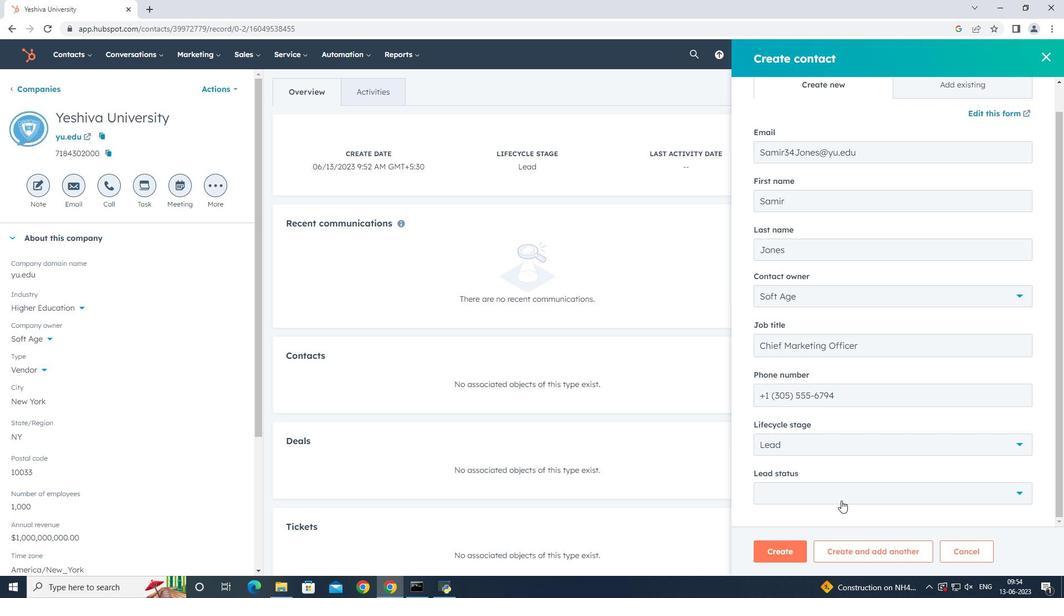 
Action: Mouse pressed left at (841, 496)
Screenshot: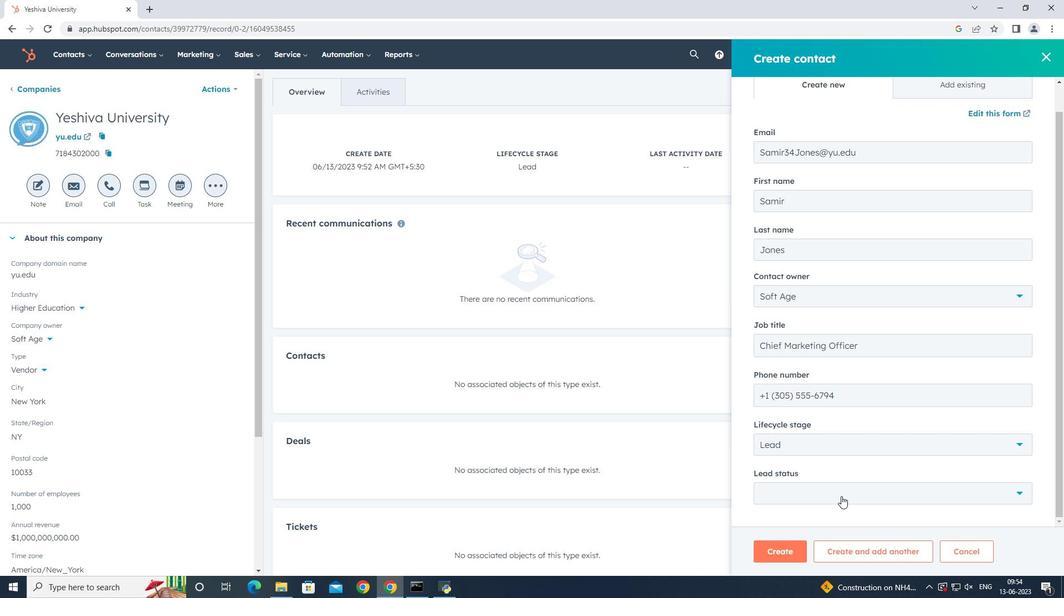 
Action: Mouse moved to (853, 434)
Screenshot: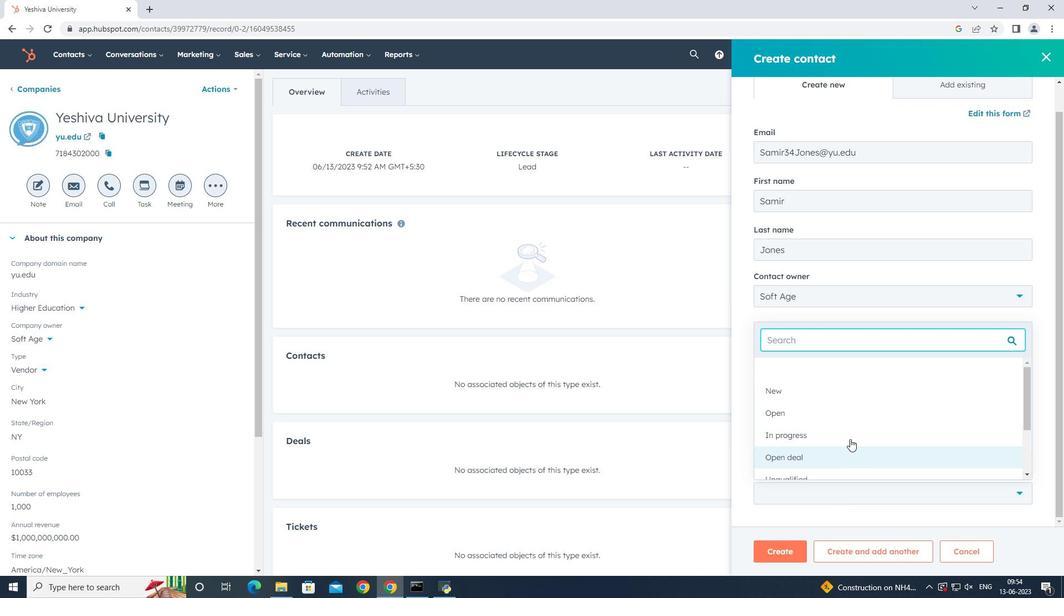 
Action: Mouse pressed left at (853, 434)
Screenshot: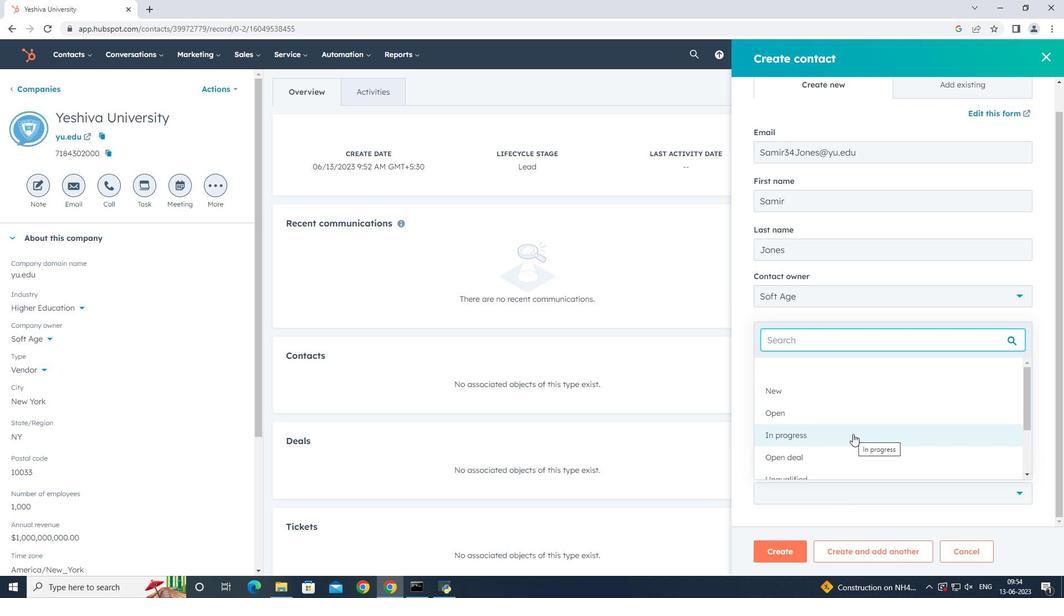 
Action: Mouse moved to (857, 476)
Screenshot: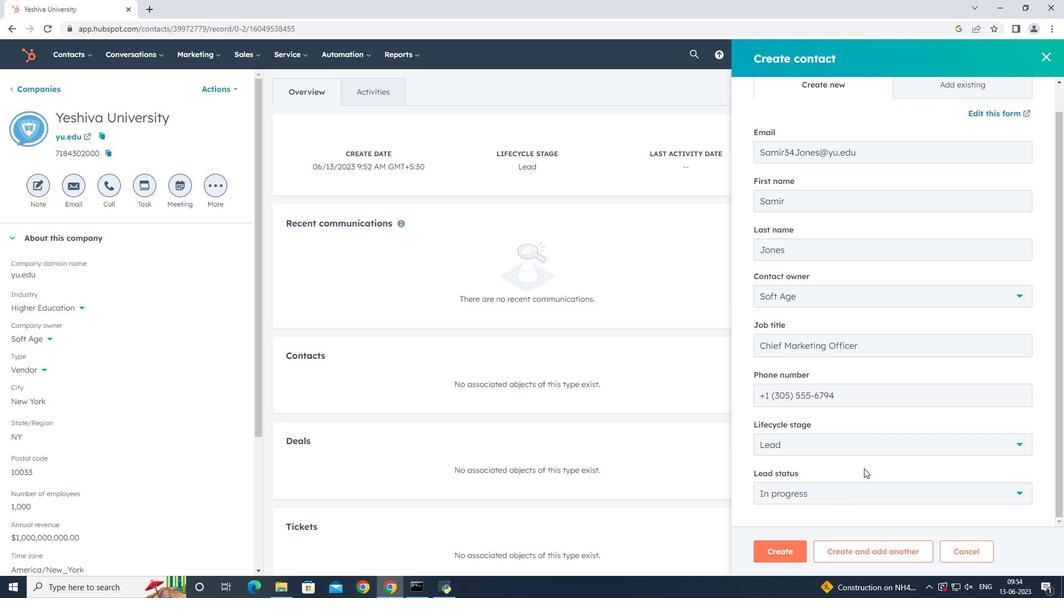 
Action: Mouse scrolled (857, 475) with delta (0, 0)
Screenshot: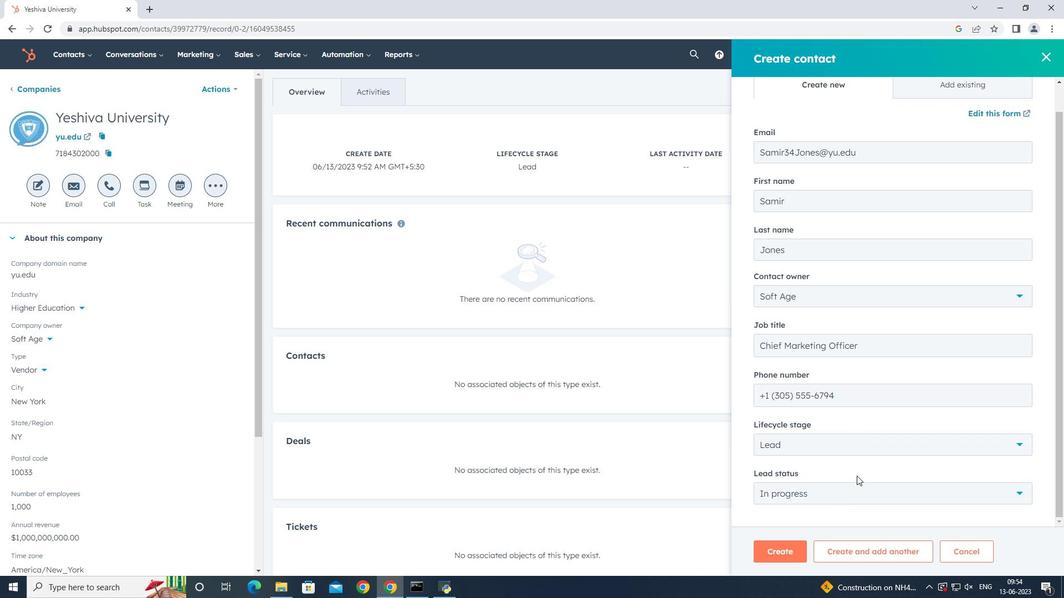 
Action: Mouse scrolled (857, 475) with delta (0, 0)
Screenshot: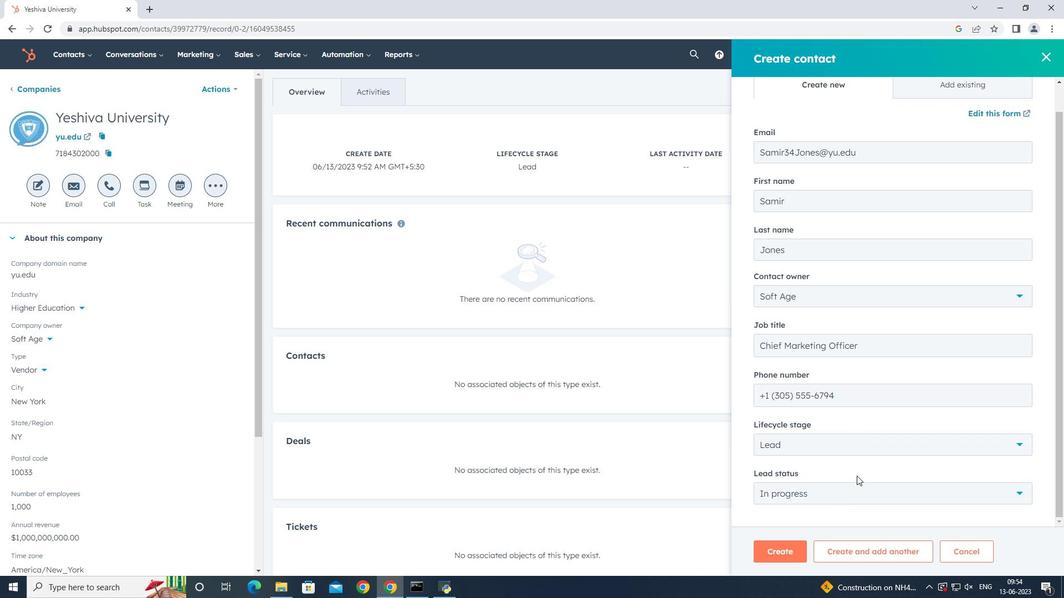 
Action: Mouse scrolled (857, 475) with delta (0, 0)
Screenshot: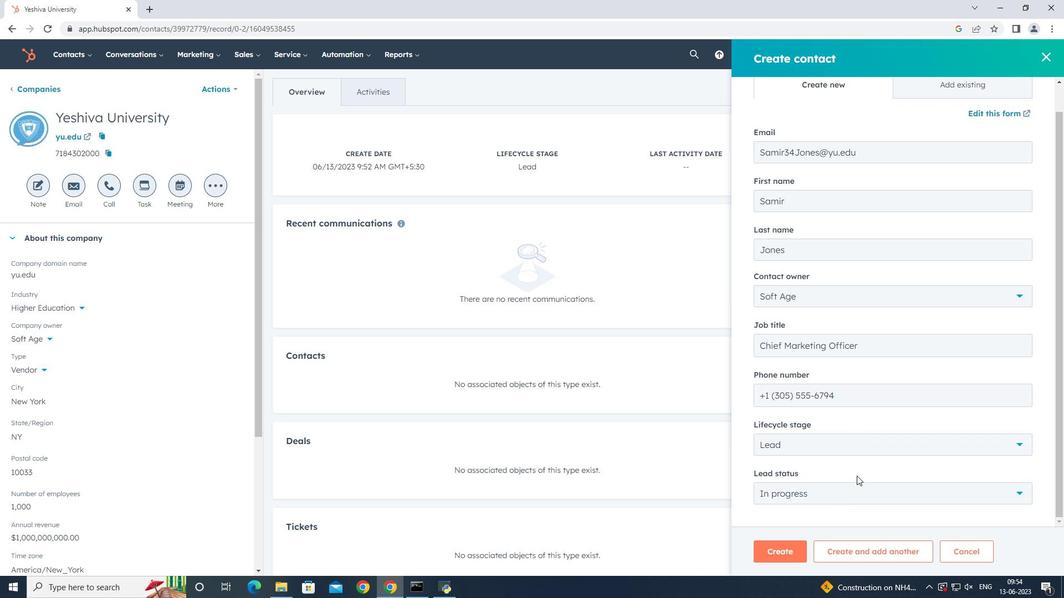 
Action: Mouse moved to (784, 552)
Screenshot: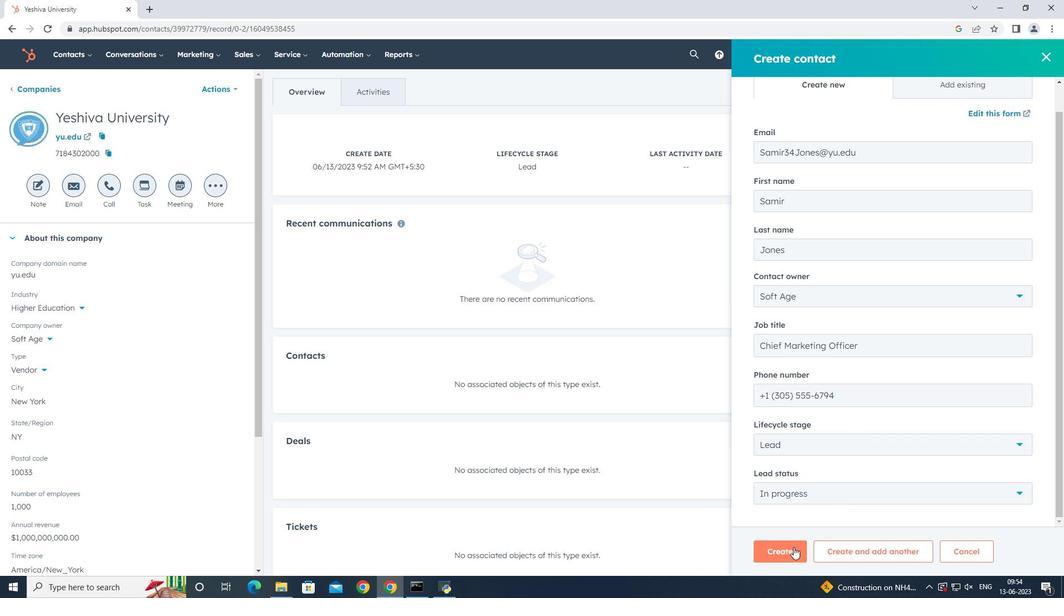 
Action: Mouse pressed left at (784, 552)
Screenshot: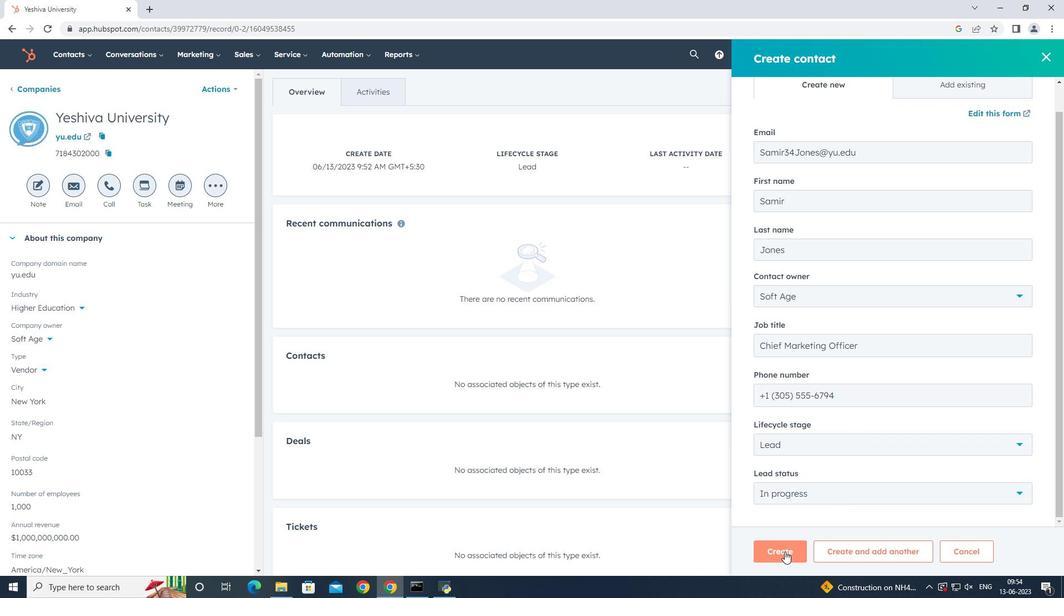 
Action: Mouse moved to (487, 330)
Screenshot: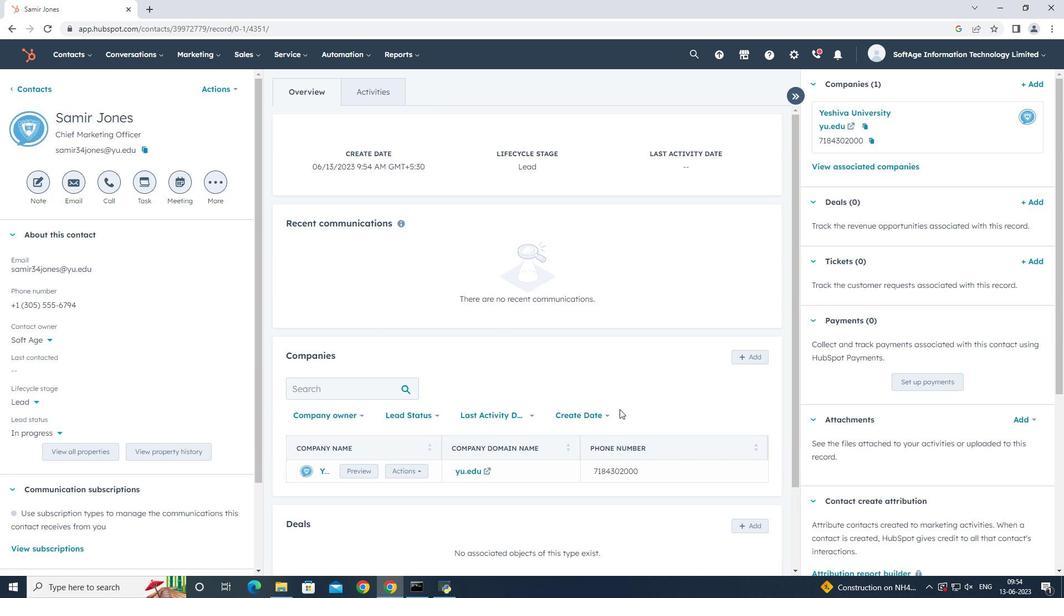 
